 Task: Create a due date automation trigger when advanced on, on the monday after a card is due add fields with custom field "Resume" set to a number greater than 1 and greater or equal to 10 at 11:00 AM.
Action: Mouse moved to (1151, 86)
Screenshot: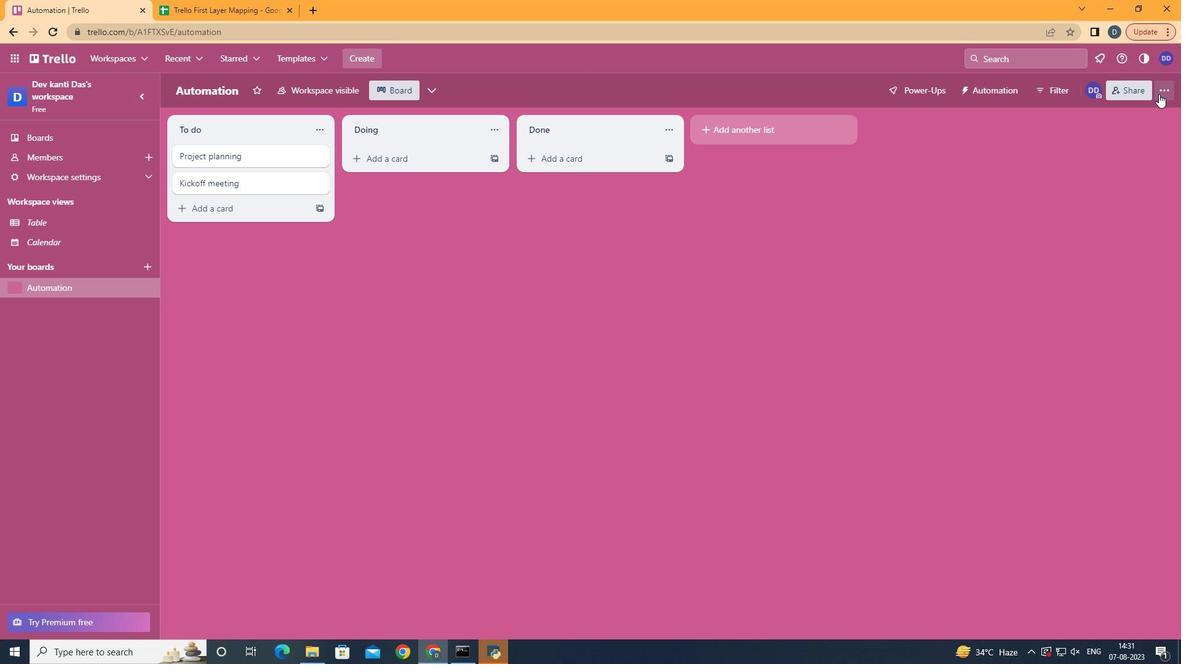 
Action: Mouse pressed left at (1151, 86)
Screenshot: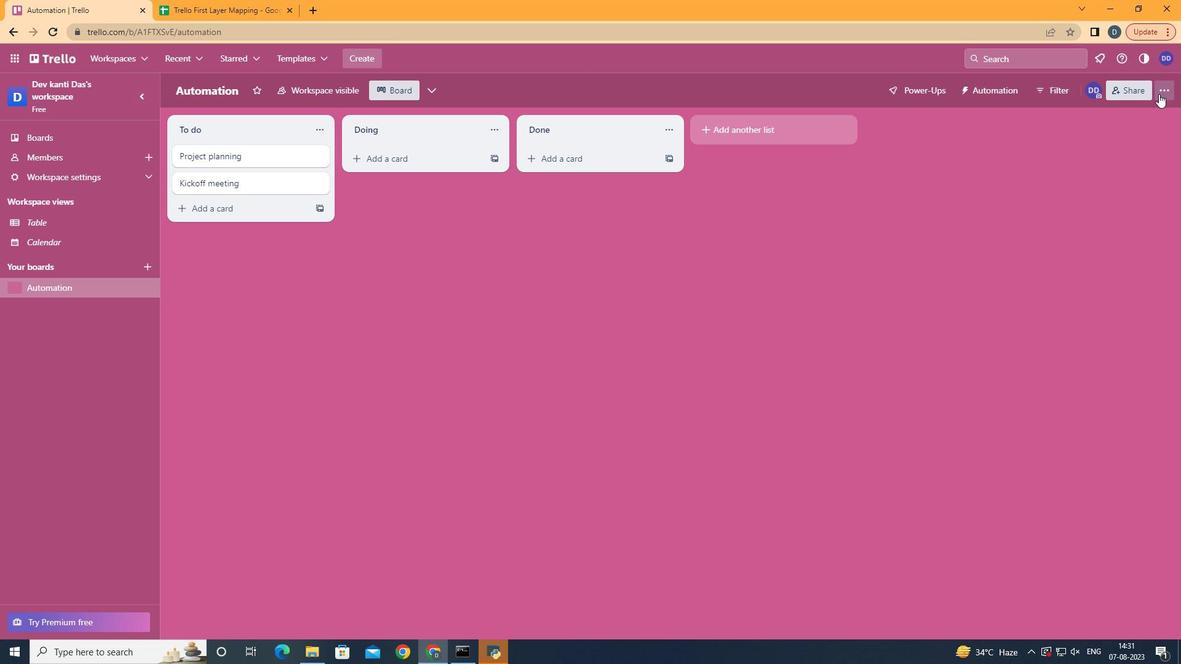 
Action: Mouse moved to (1066, 251)
Screenshot: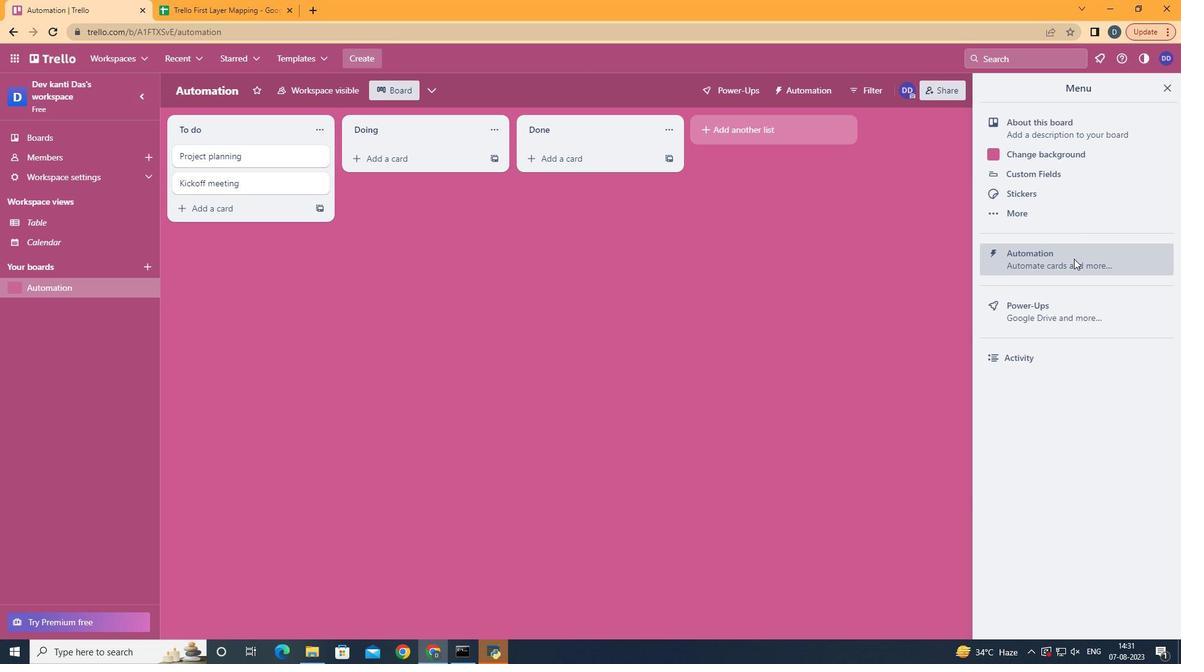 
Action: Mouse pressed left at (1066, 251)
Screenshot: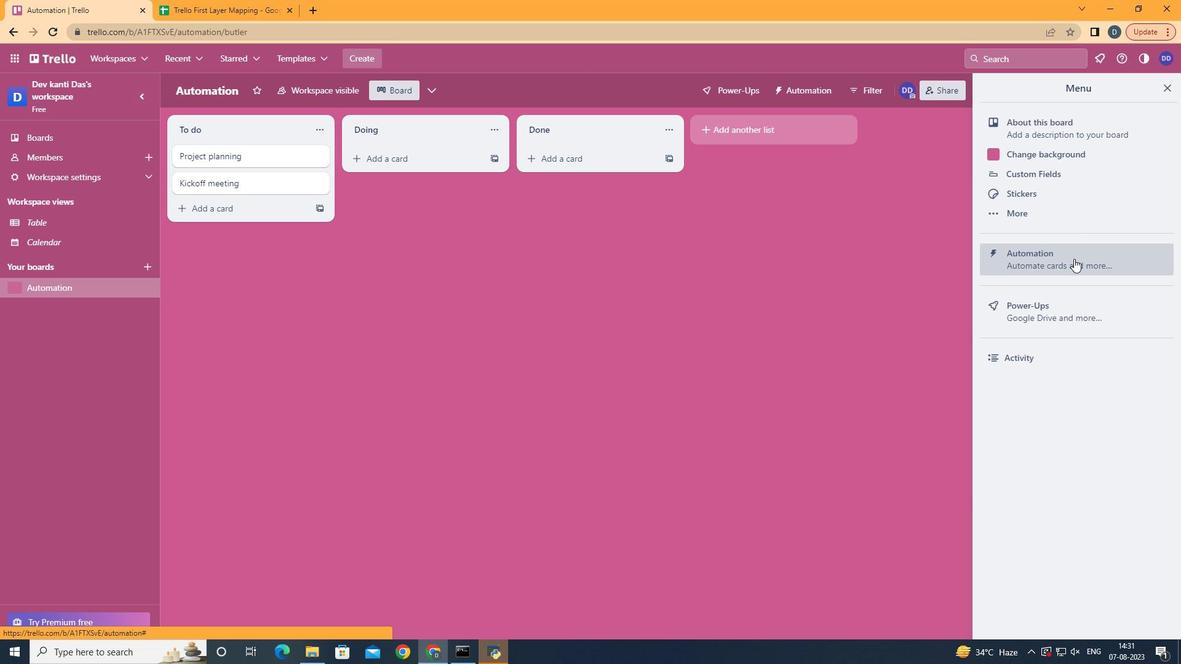 
Action: Mouse moved to (246, 237)
Screenshot: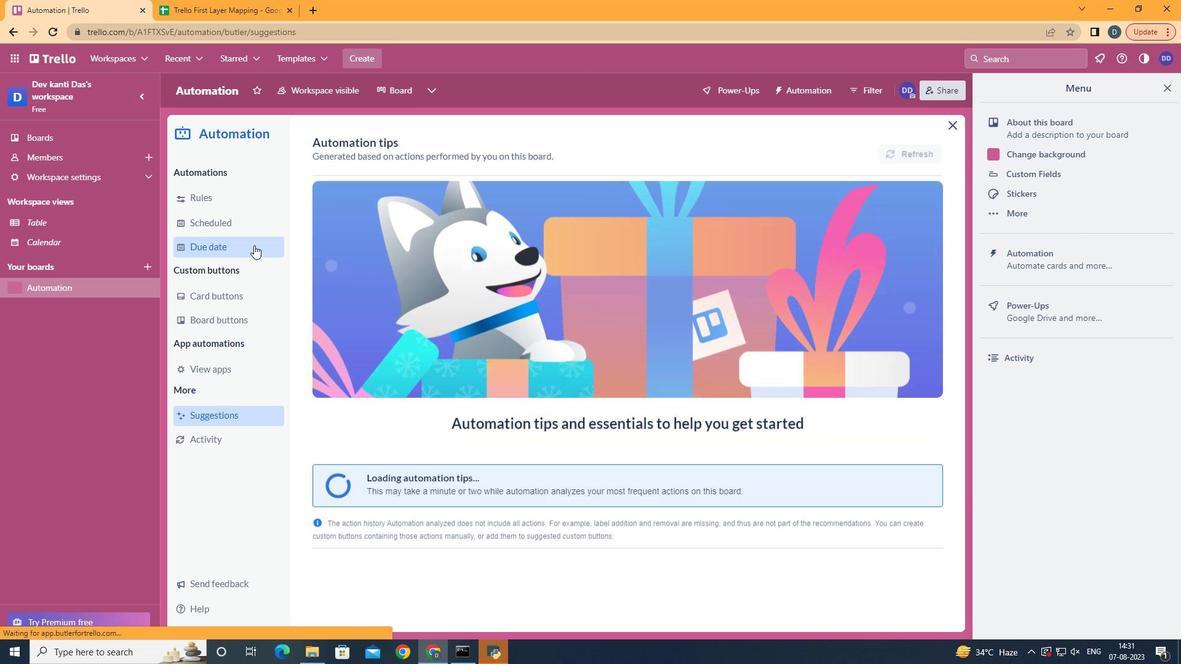 
Action: Mouse pressed left at (246, 237)
Screenshot: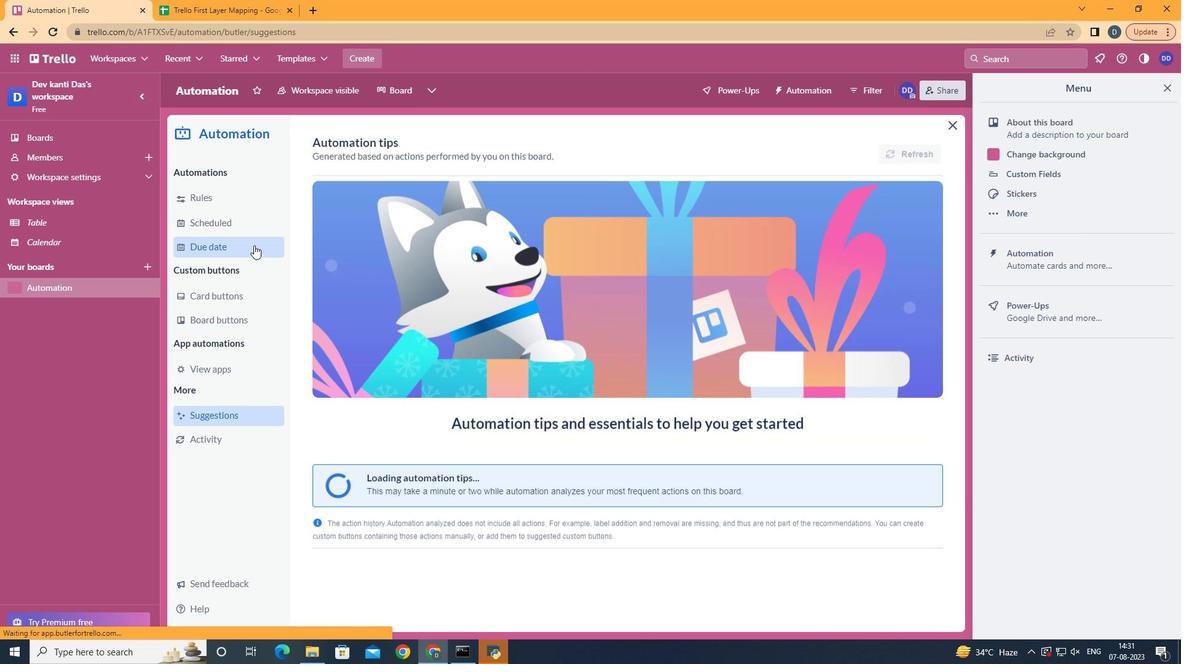 
Action: Mouse moved to (858, 139)
Screenshot: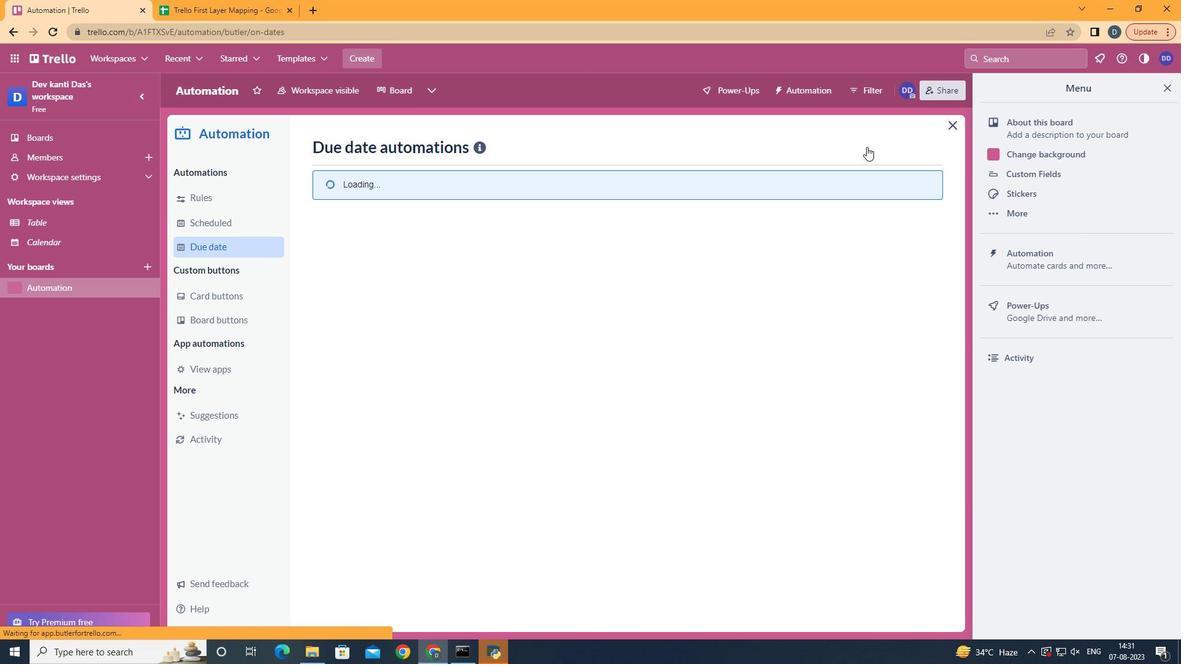 
Action: Mouse pressed left at (858, 139)
Screenshot: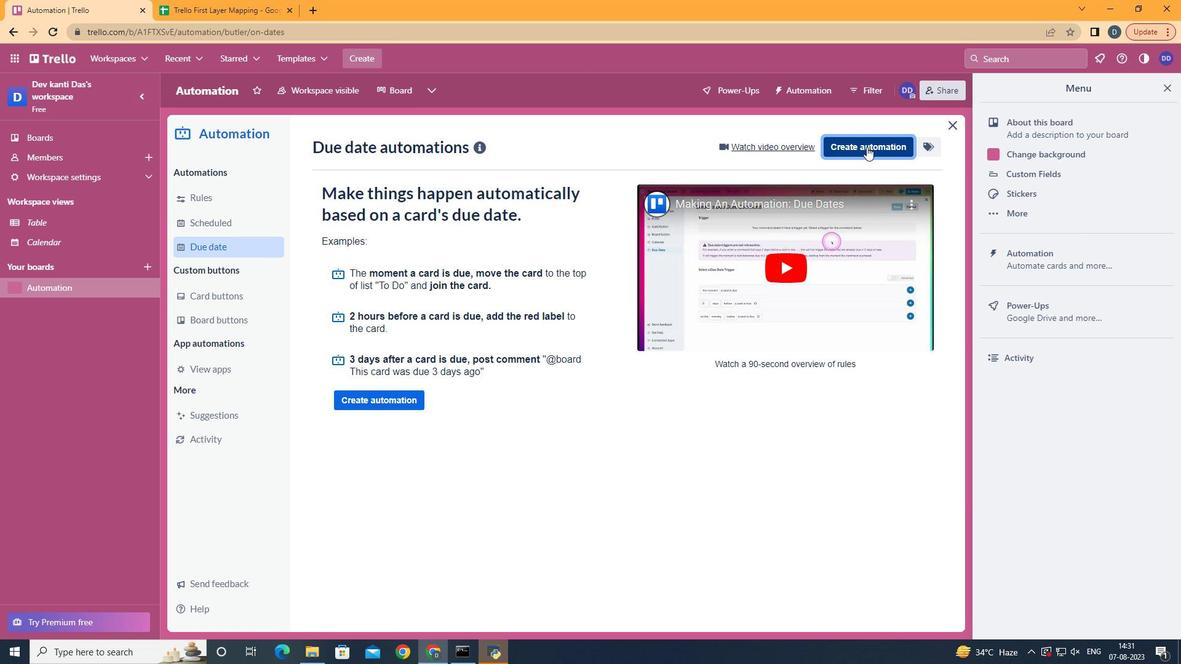 
Action: Mouse moved to (602, 266)
Screenshot: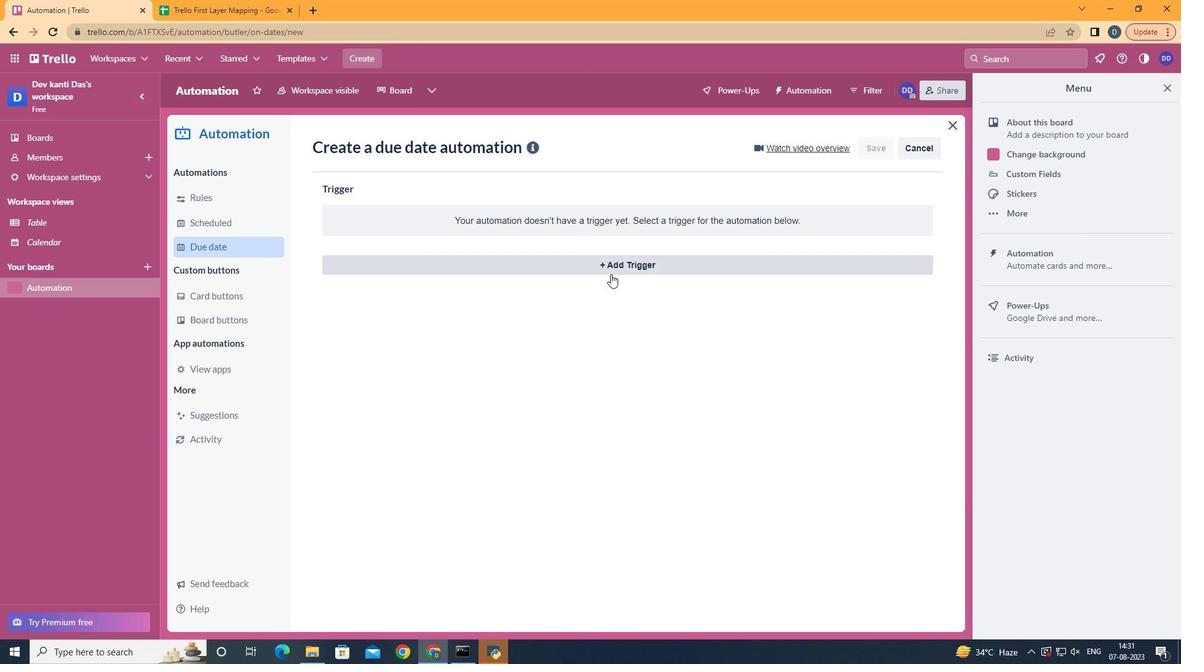 
Action: Mouse pressed left at (602, 266)
Screenshot: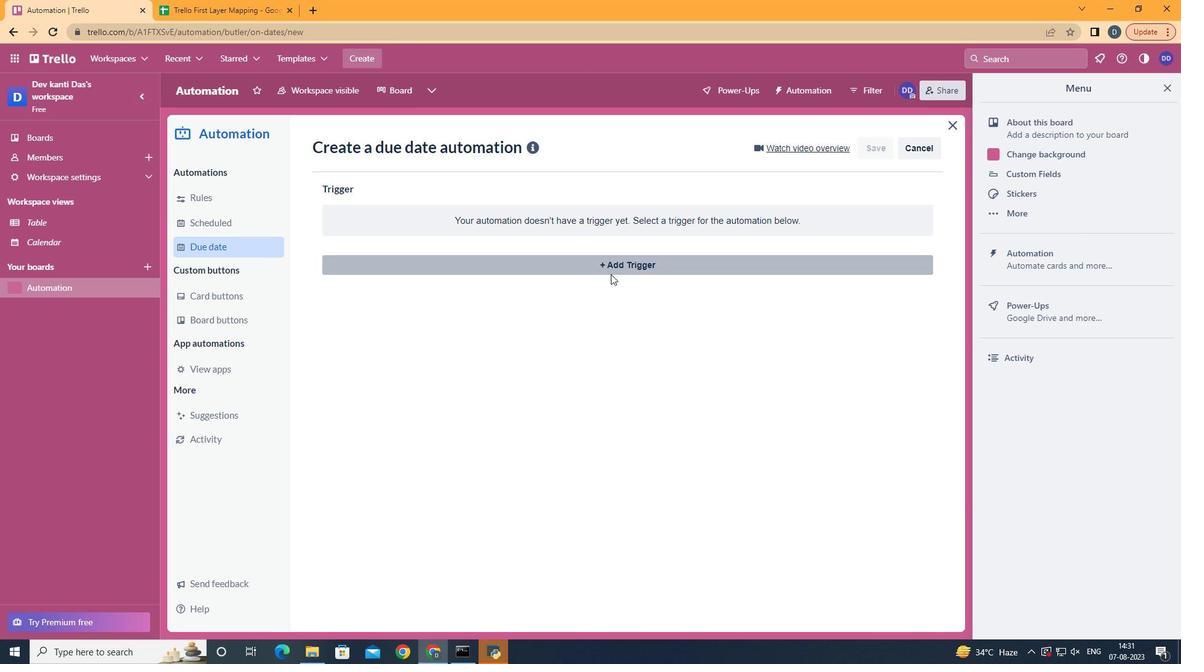 
Action: Mouse moved to (390, 311)
Screenshot: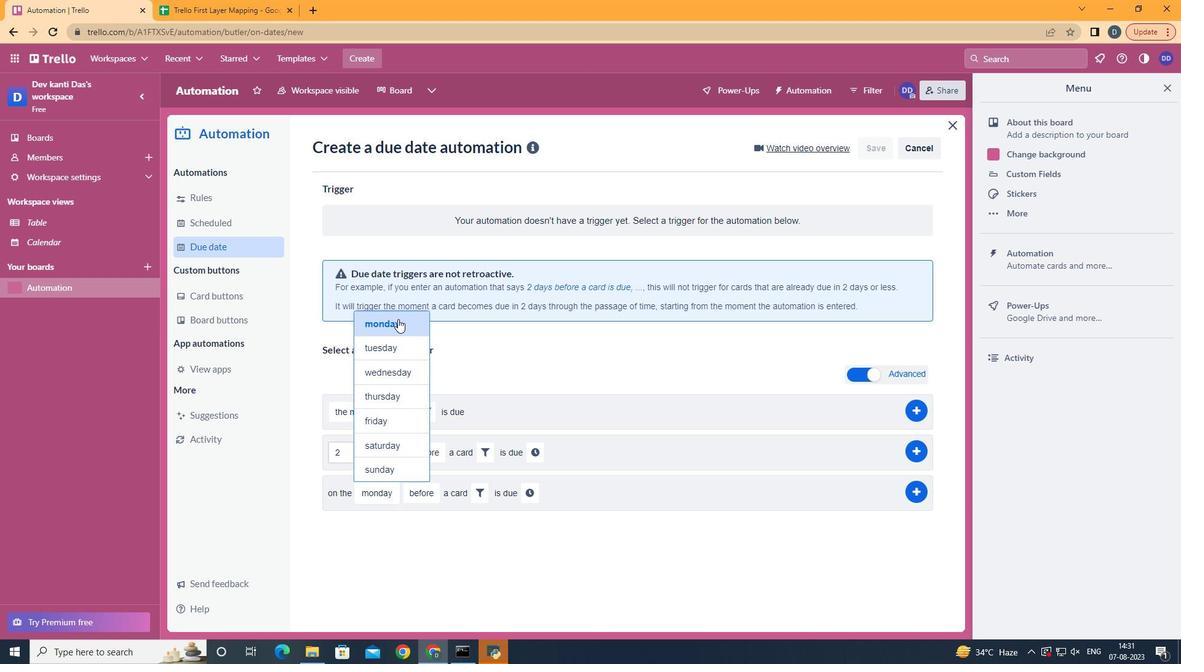 
Action: Mouse pressed left at (390, 311)
Screenshot: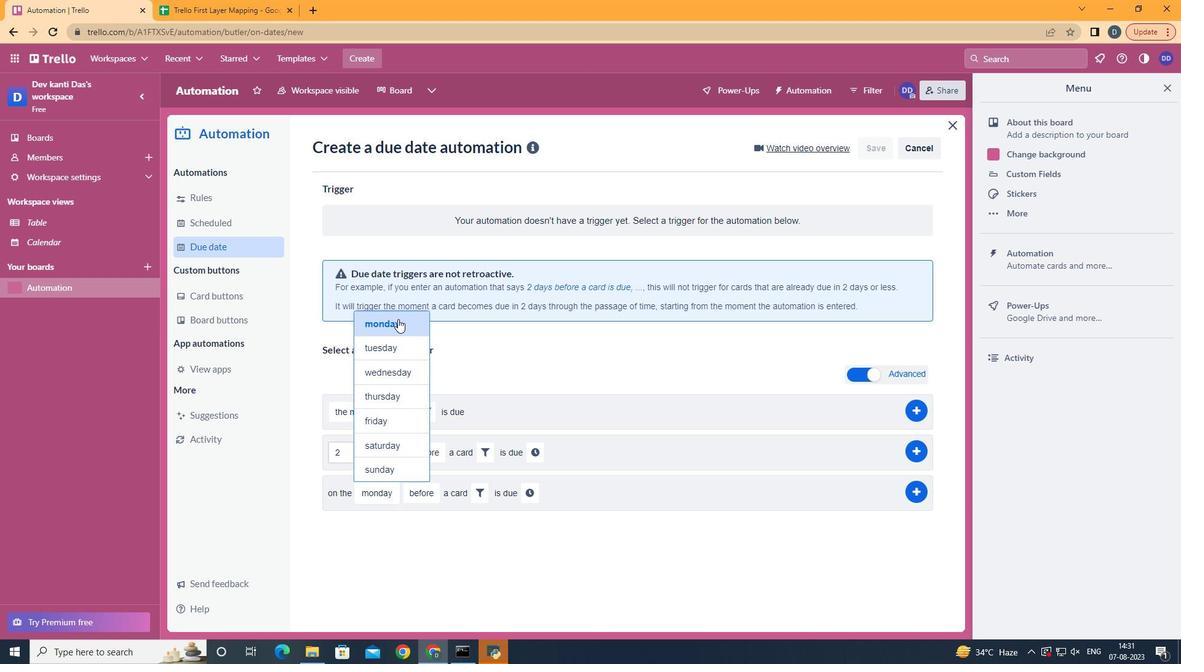 
Action: Mouse moved to (421, 534)
Screenshot: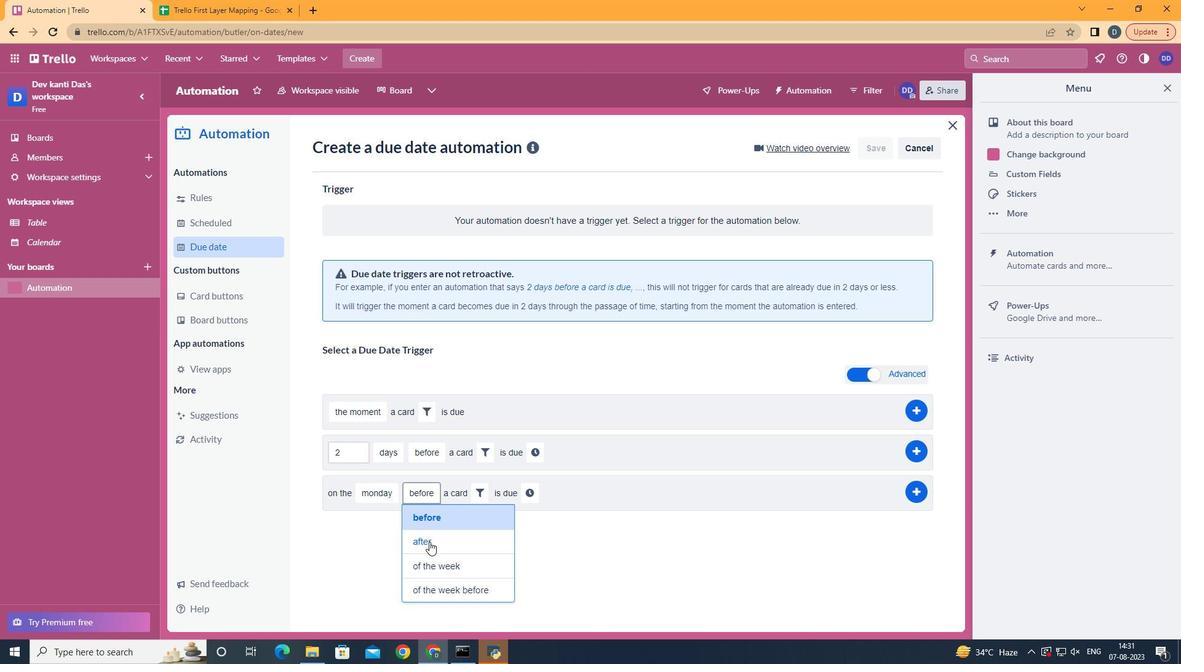
Action: Mouse pressed left at (421, 534)
Screenshot: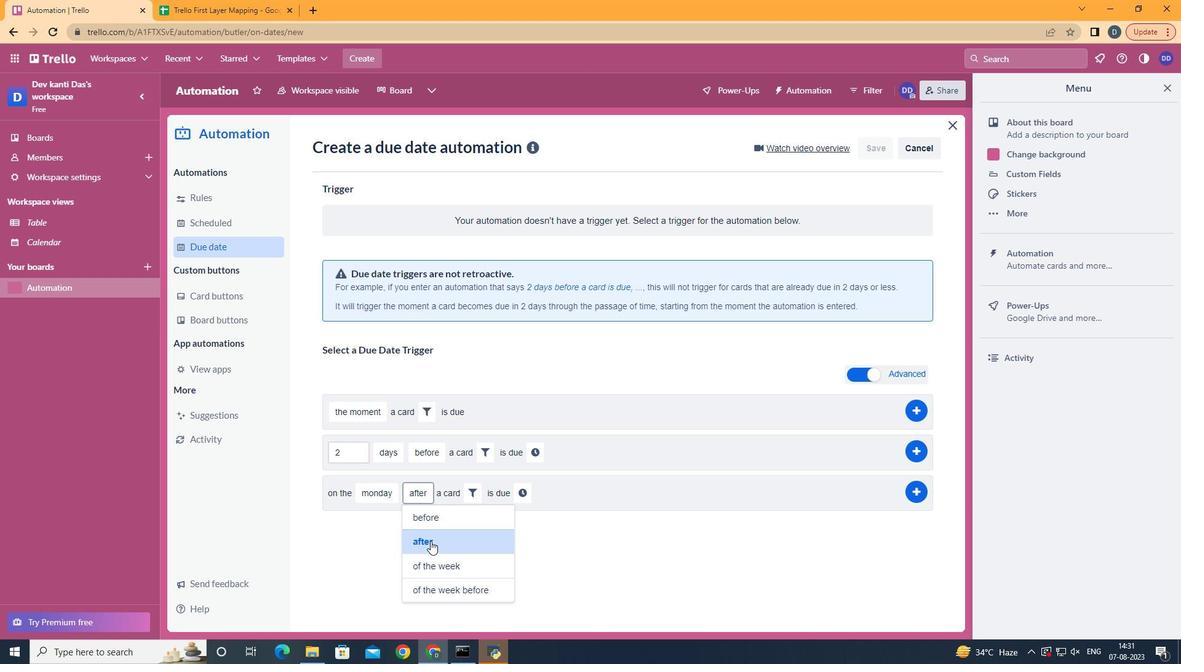 
Action: Mouse moved to (467, 483)
Screenshot: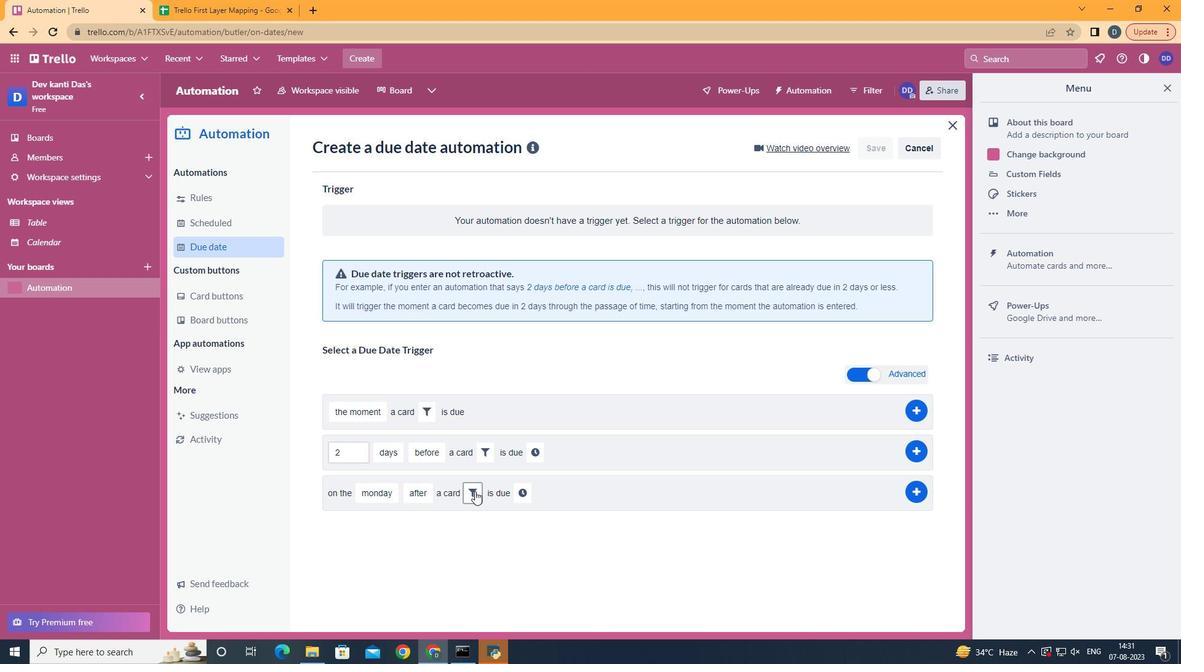 
Action: Mouse pressed left at (467, 483)
Screenshot: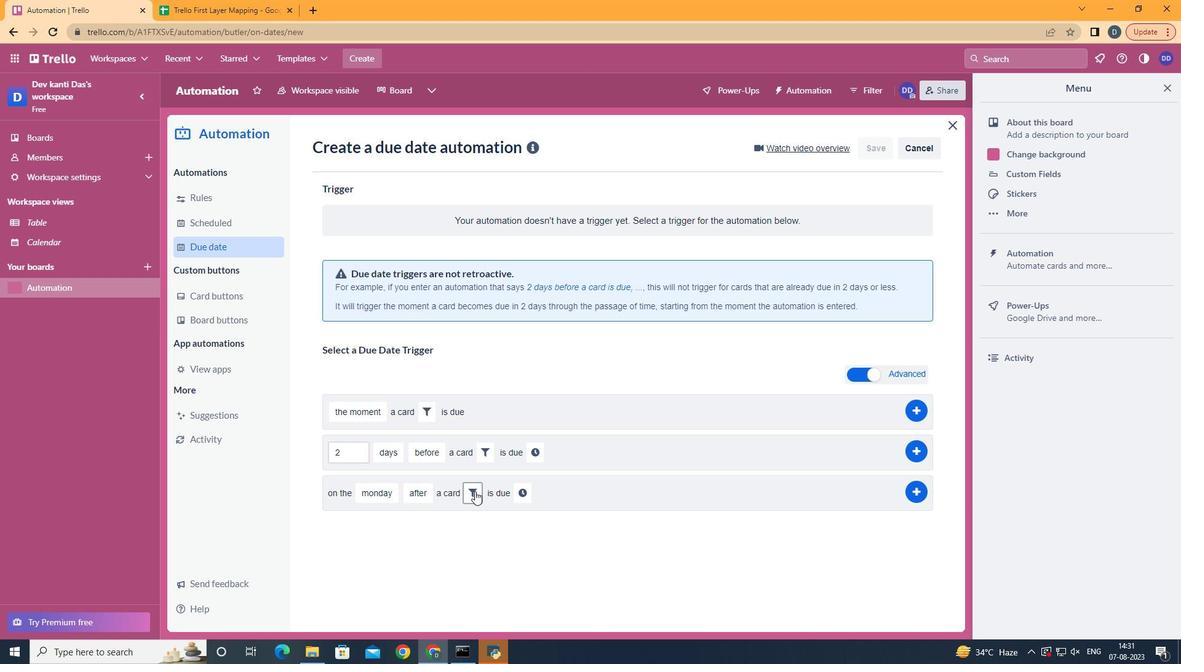 
Action: Mouse moved to (661, 522)
Screenshot: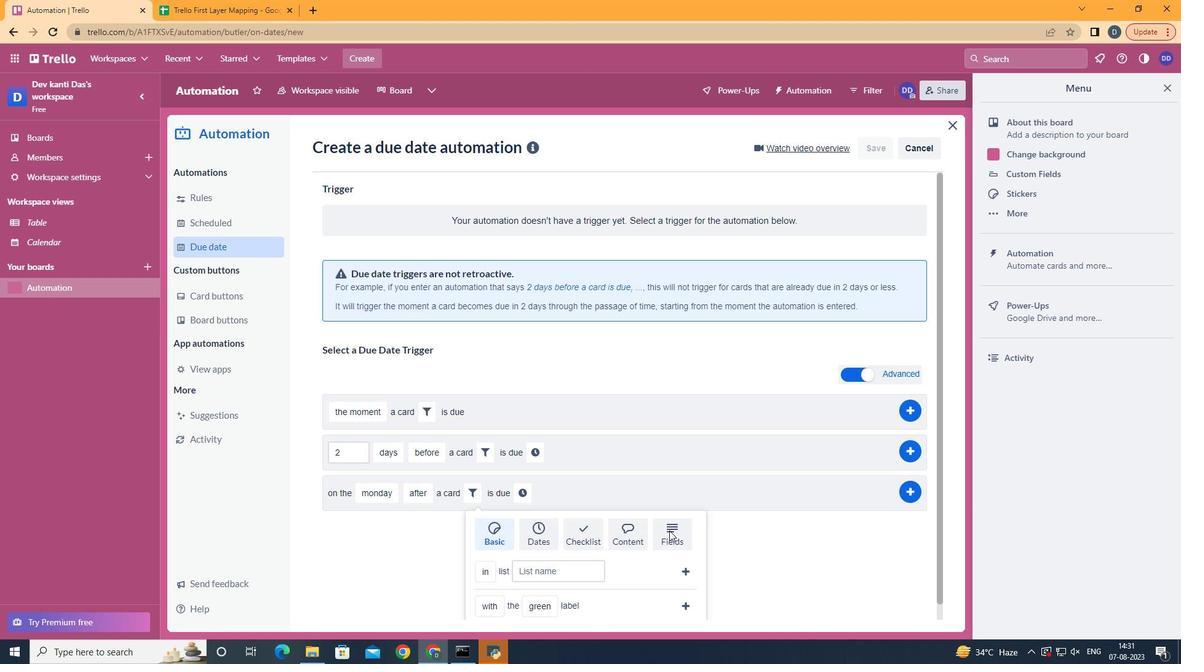 
Action: Mouse pressed left at (661, 522)
Screenshot: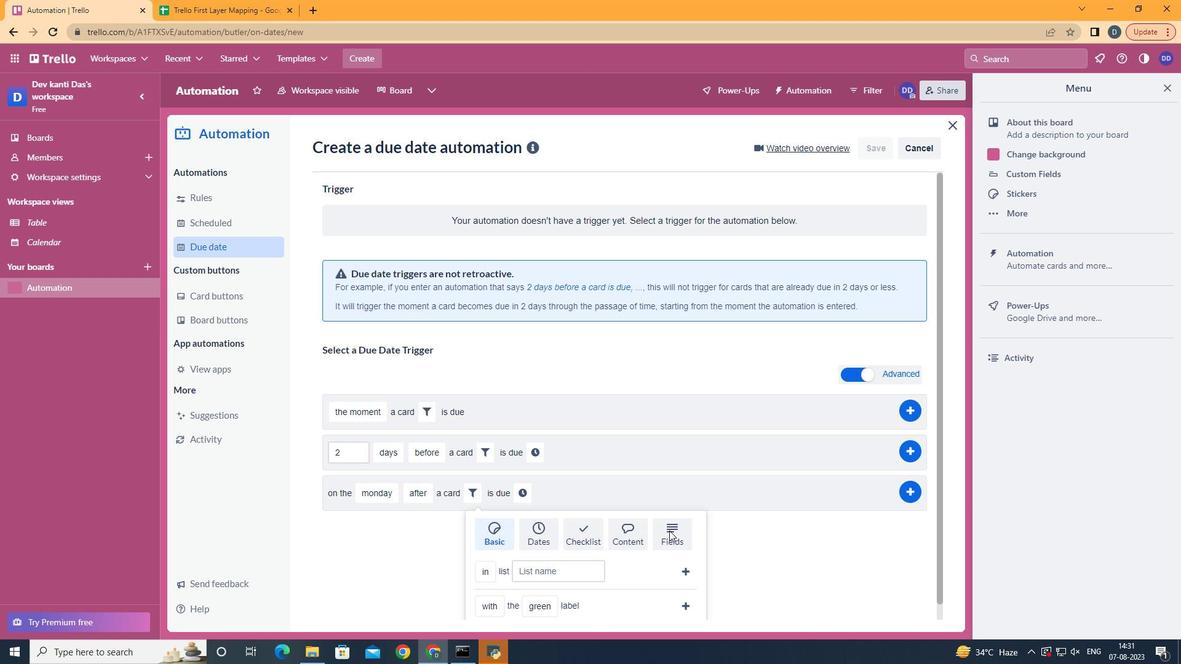 
Action: Mouse moved to (662, 522)
Screenshot: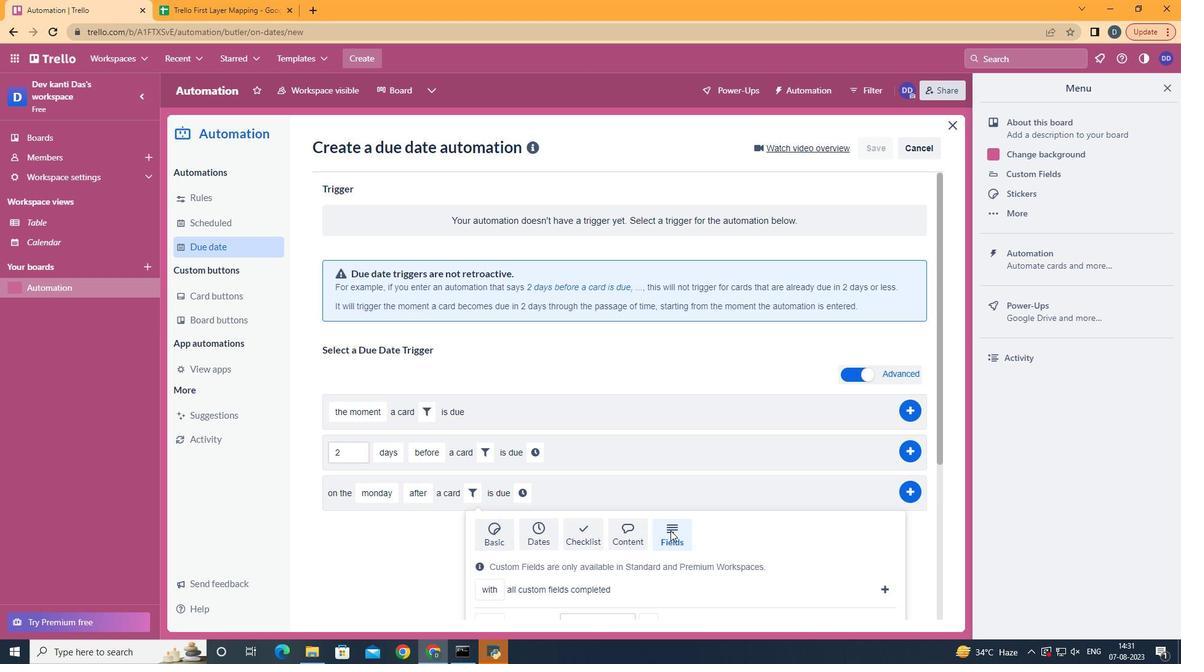 
Action: Mouse scrolled (662, 522) with delta (0, 0)
Screenshot: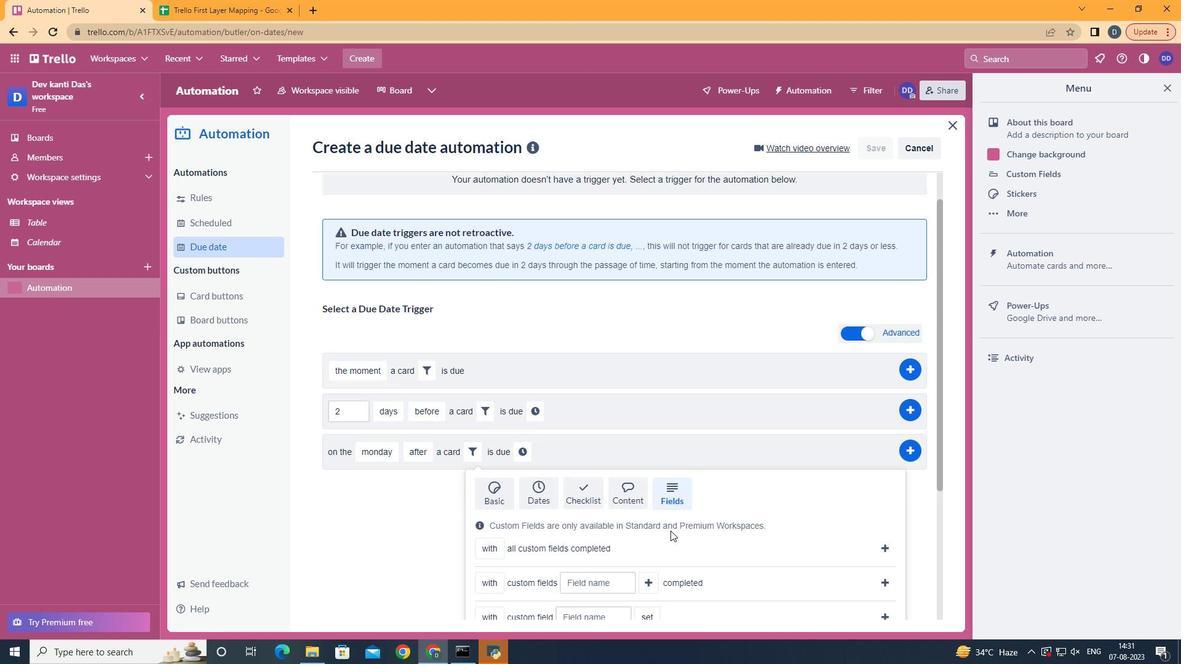
Action: Mouse scrolled (662, 522) with delta (0, 0)
Screenshot: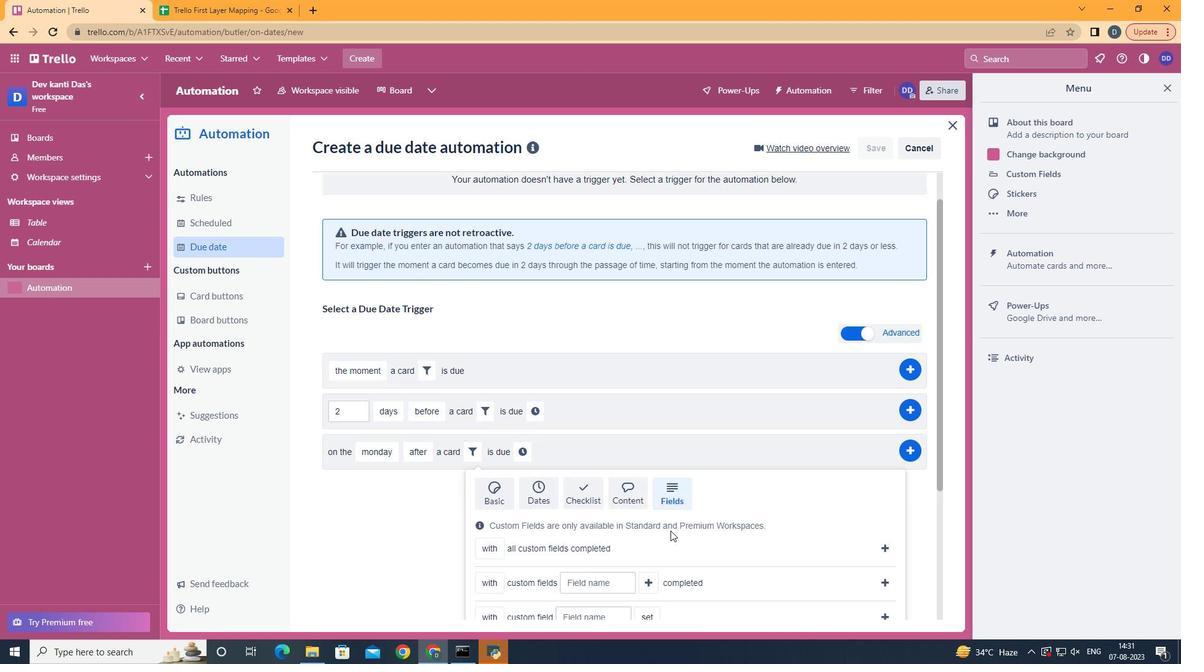 
Action: Mouse scrolled (662, 522) with delta (0, 0)
Screenshot: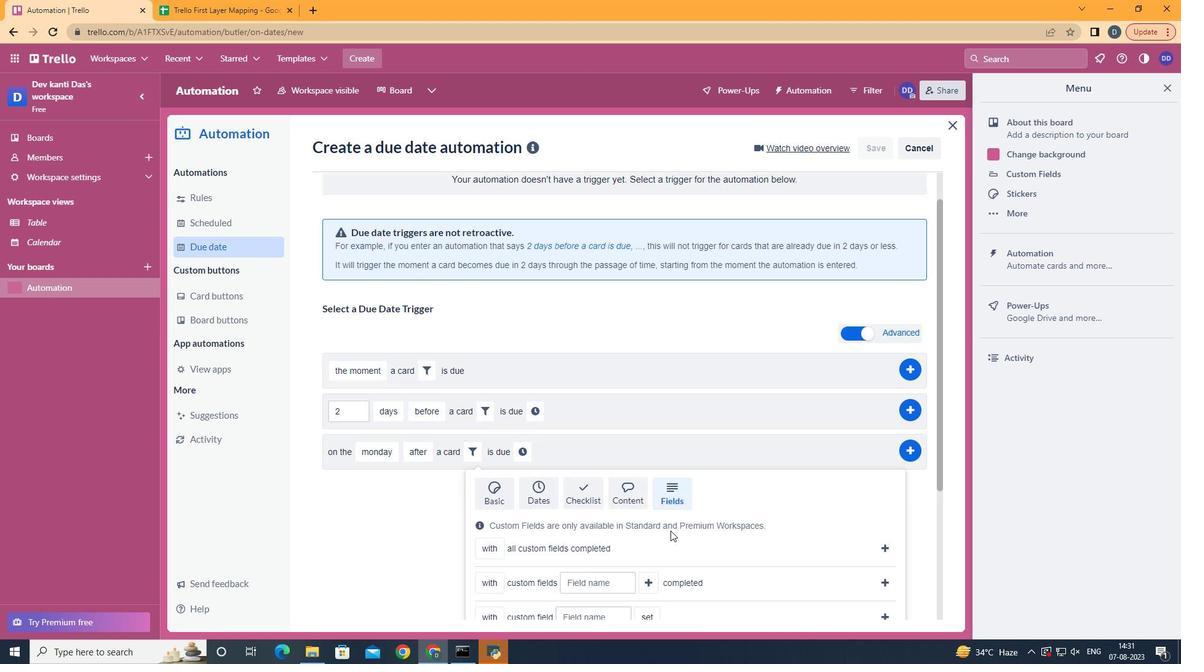 
Action: Mouse scrolled (662, 522) with delta (0, 0)
Screenshot: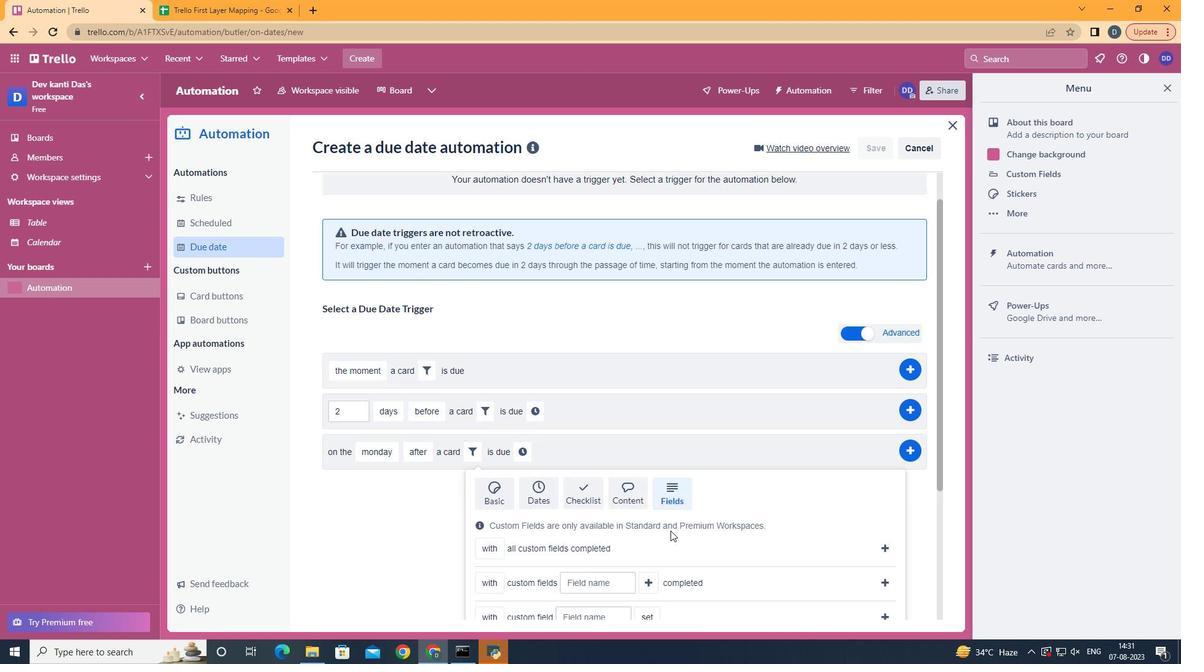 
Action: Mouse scrolled (662, 522) with delta (0, 0)
Screenshot: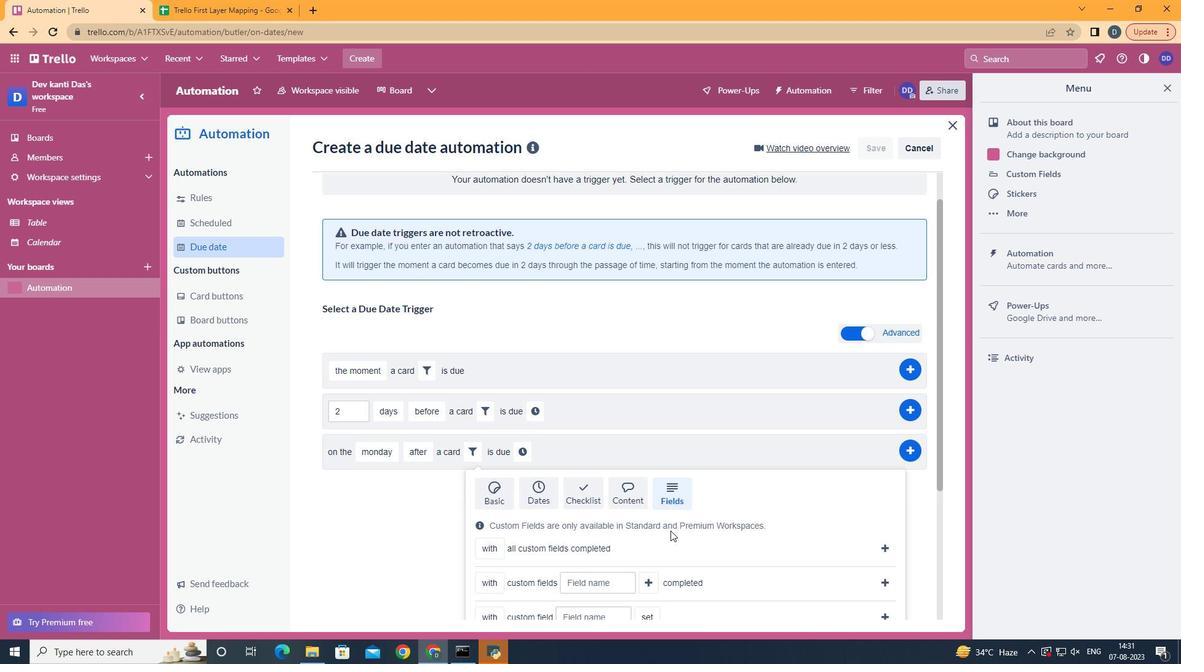 
Action: Mouse scrolled (662, 522) with delta (0, 0)
Screenshot: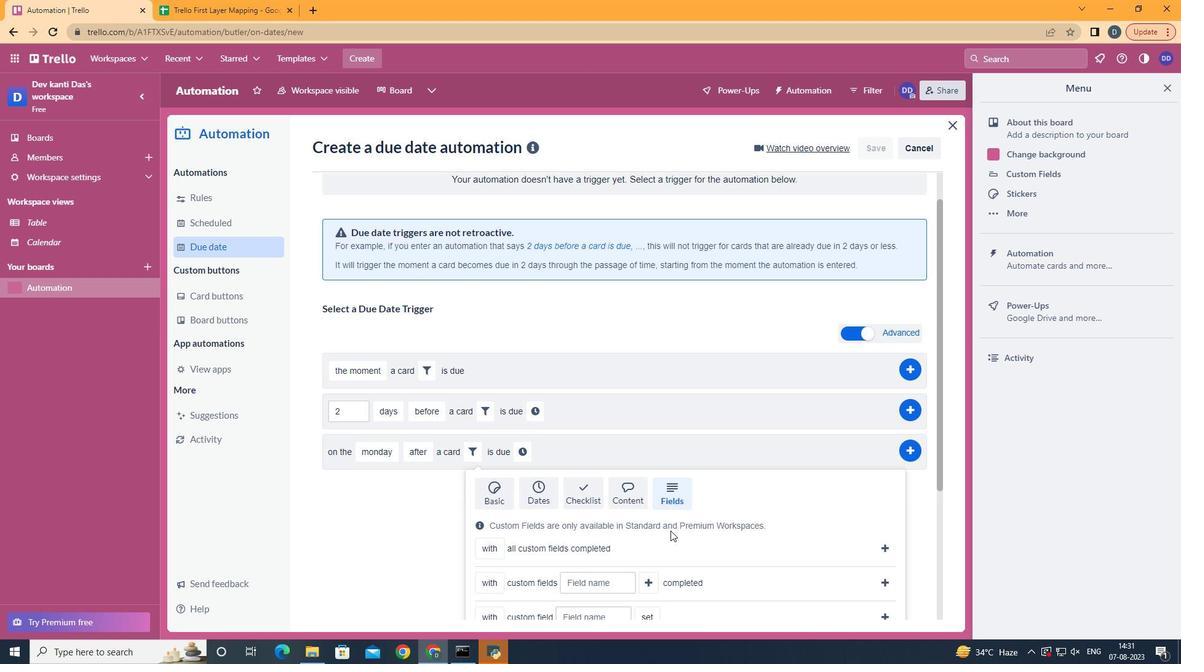 
Action: Mouse moved to (485, 537)
Screenshot: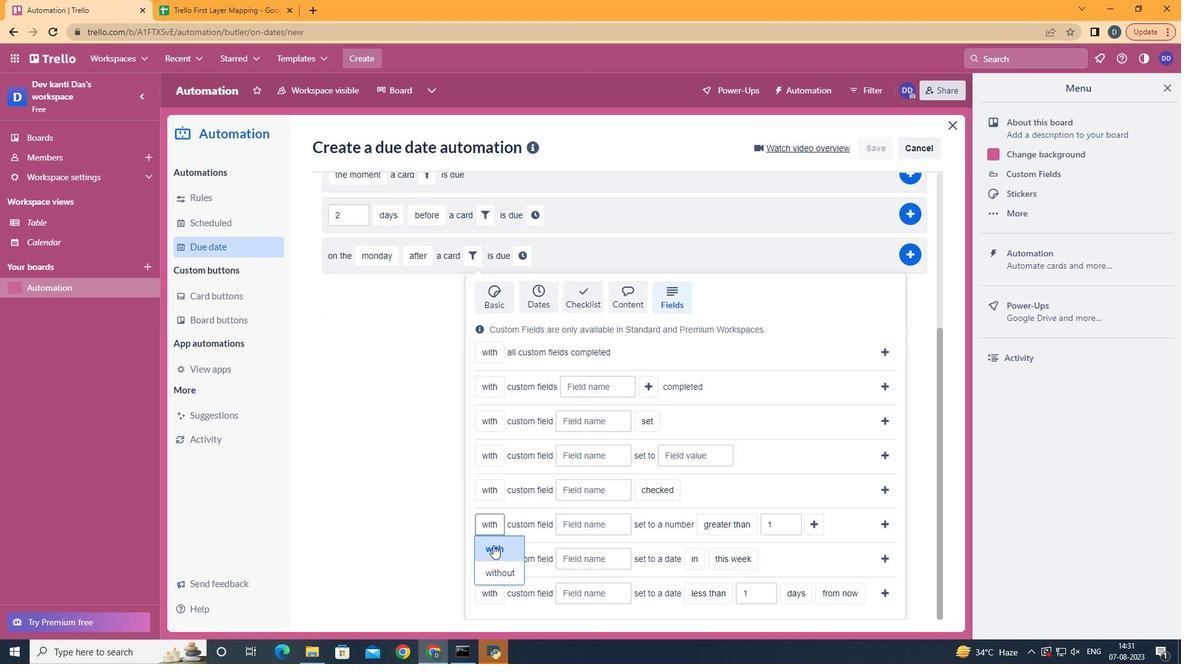 
Action: Mouse pressed left at (485, 537)
Screenshot: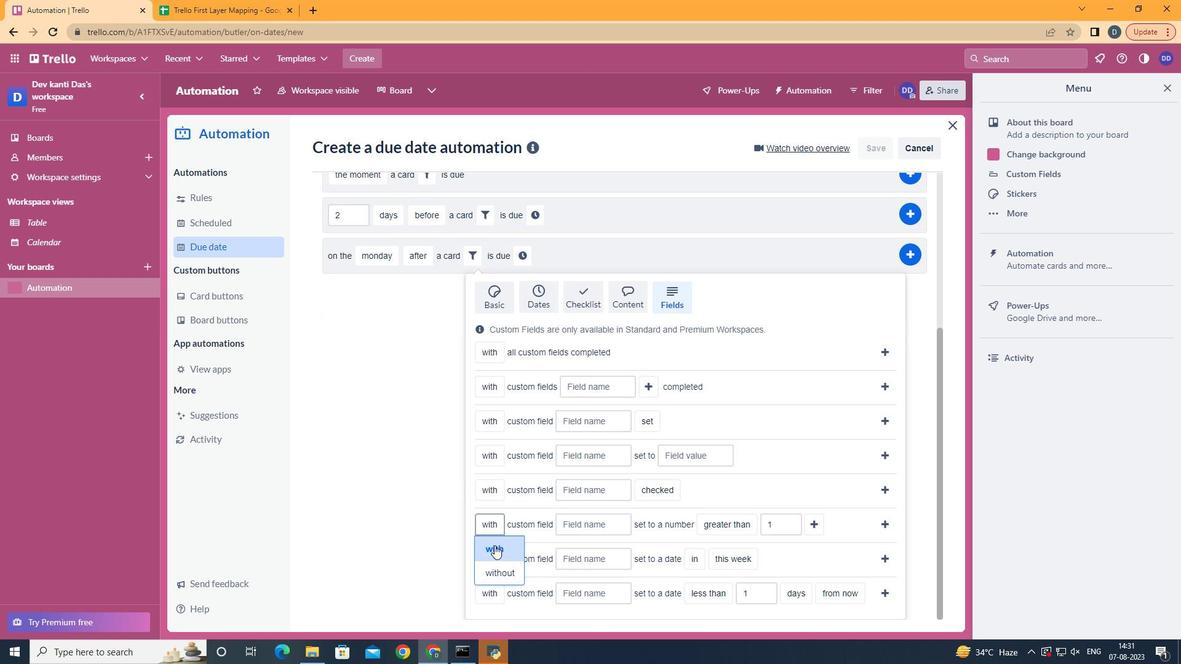 
Action: Mouse moved to (593, 517)
Screenshot: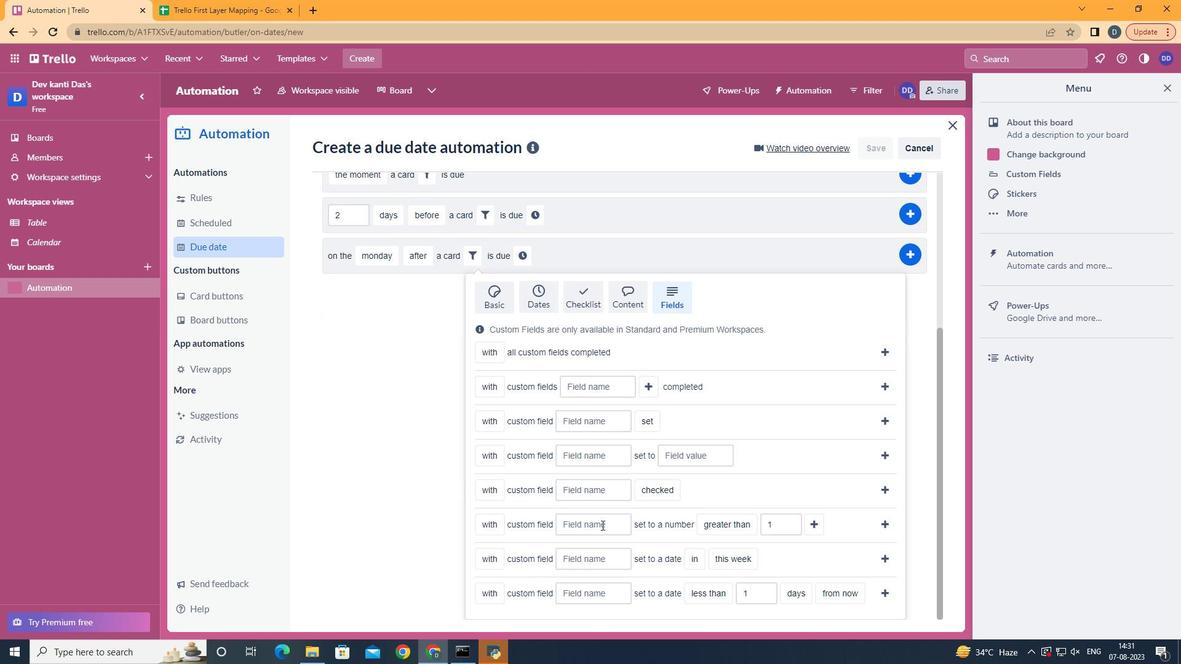 
Action: Mouse pressed left at (593, 517)
Screenshot: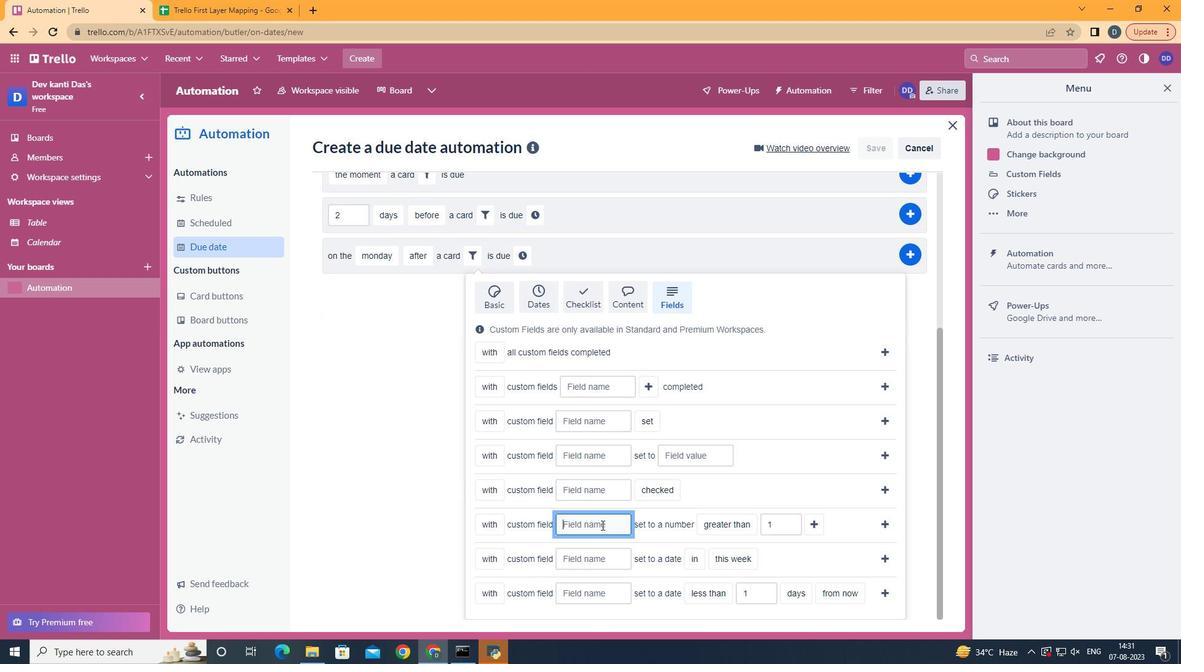 
Action: Mouse moved to (598, 515)
Screenshot: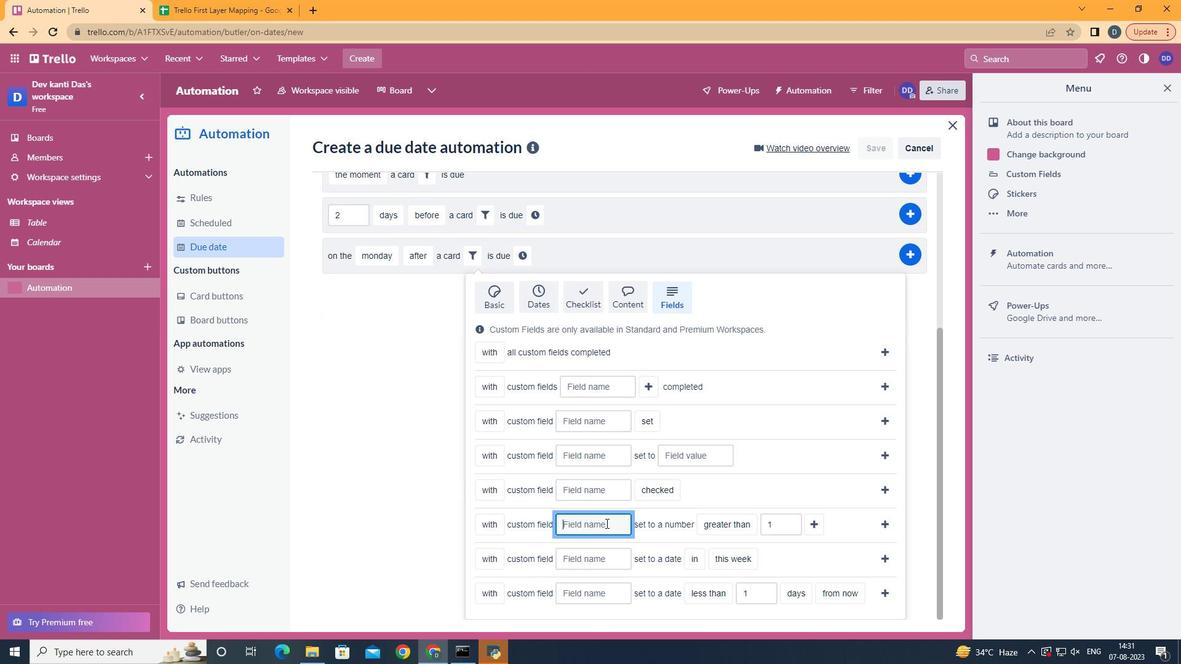 
Action: Key pressed <Key.shift>Resume
Screenshot: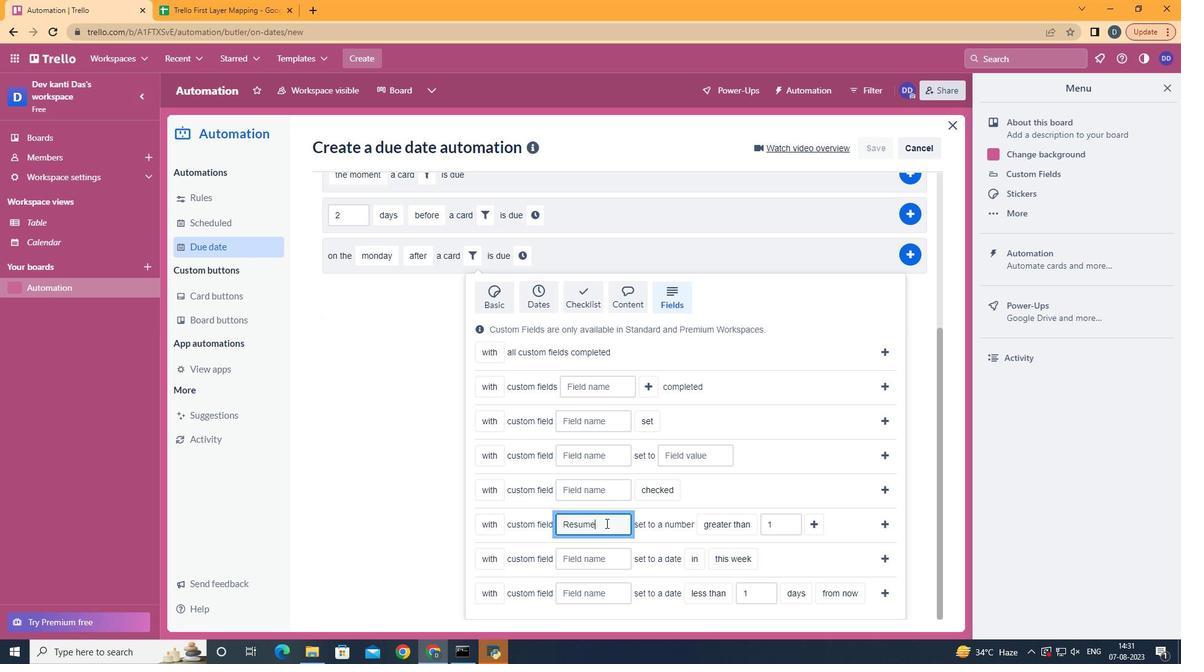 
Action: Mouse moved to (737, 417)
Screenshot: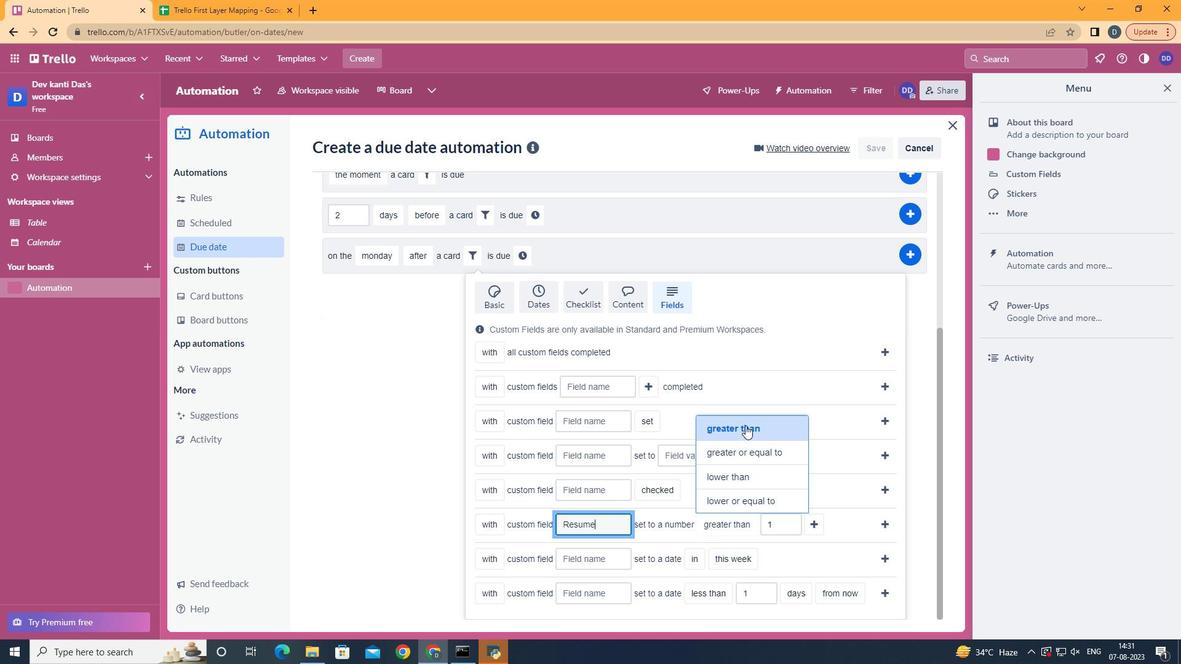 
Action: Mouse pressed left at (737, 417)
Screenshot: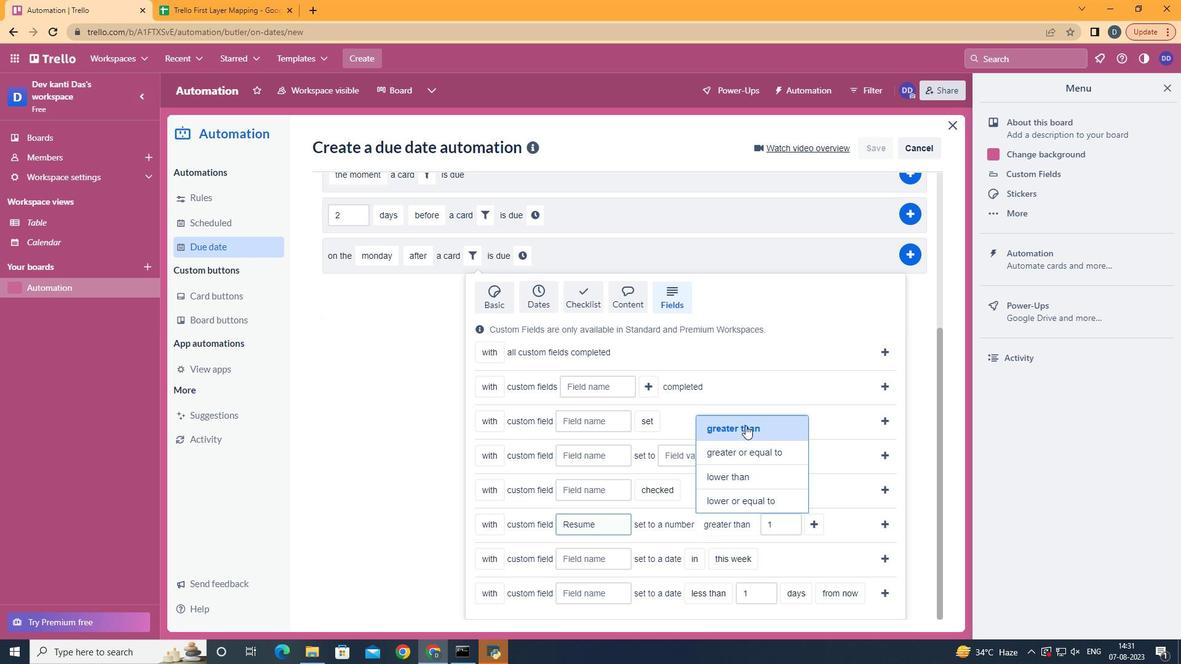 
Action: Mouse moved to (799, 519)
Screenshot: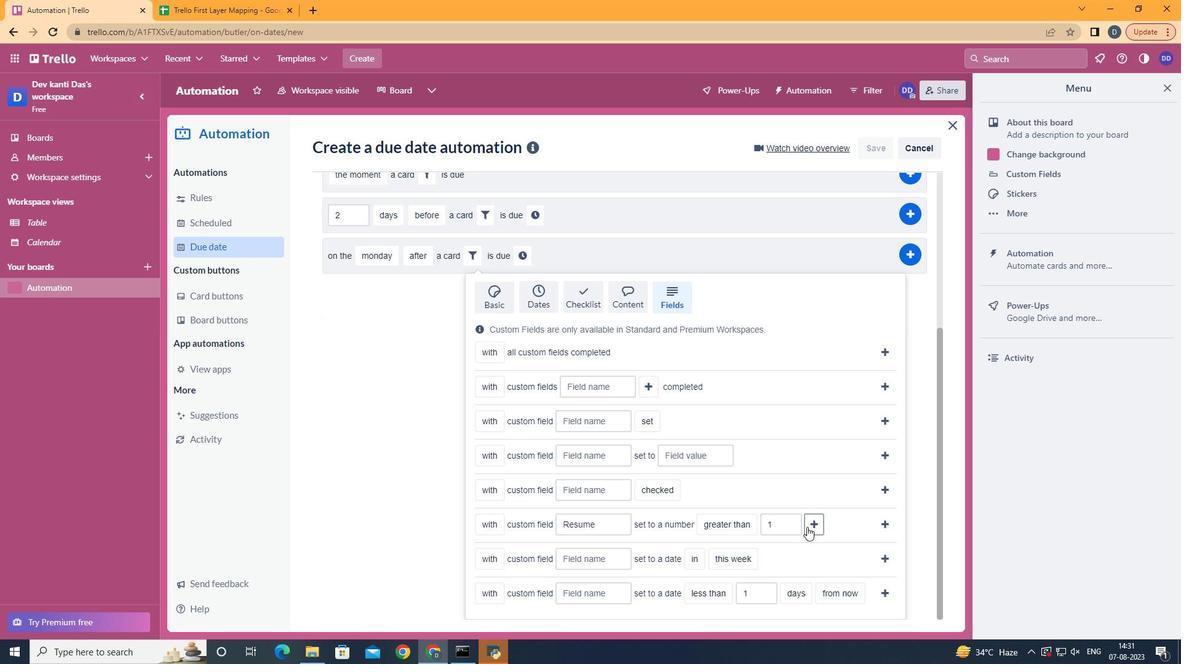 
Action: Mouse pressed left at (799, 519)
Screenshot: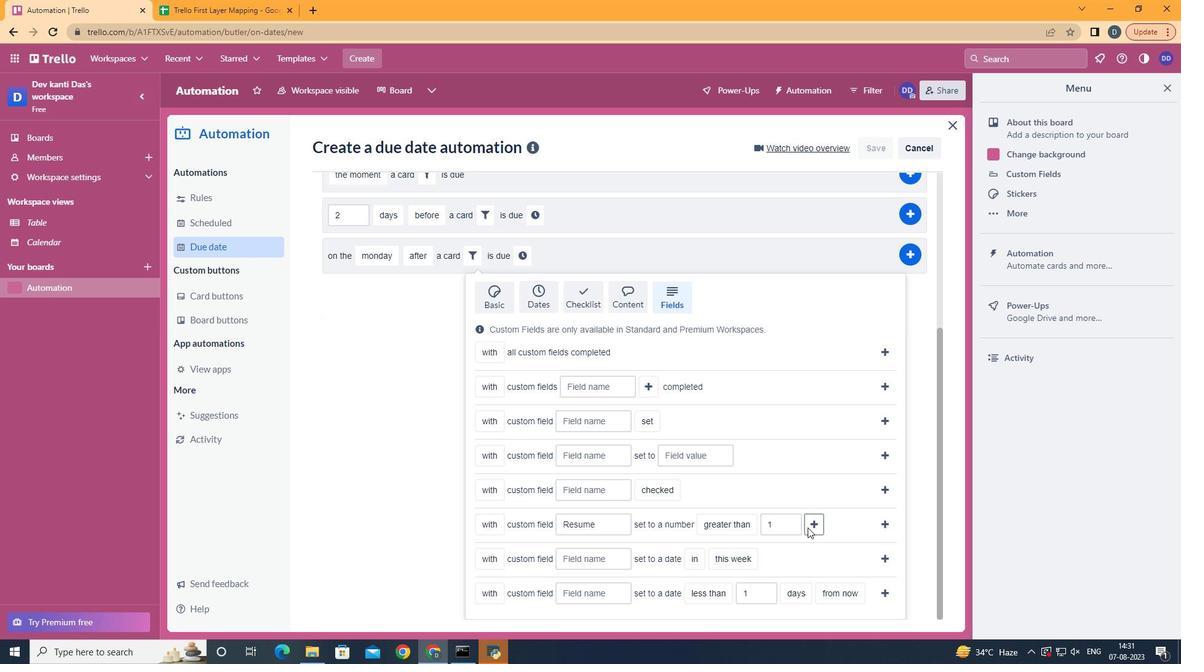 
Action: Mouse moved to (539, 523)
Screenshot: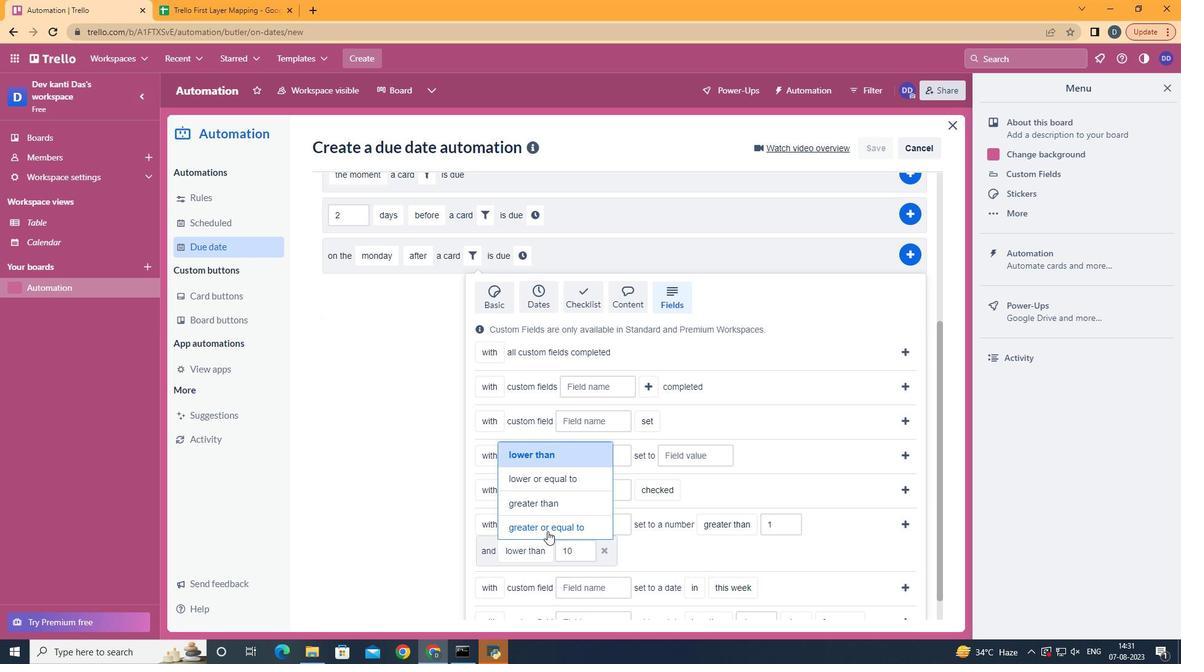 
Action: Mouse pressed left at (539, 523)
Screenshot: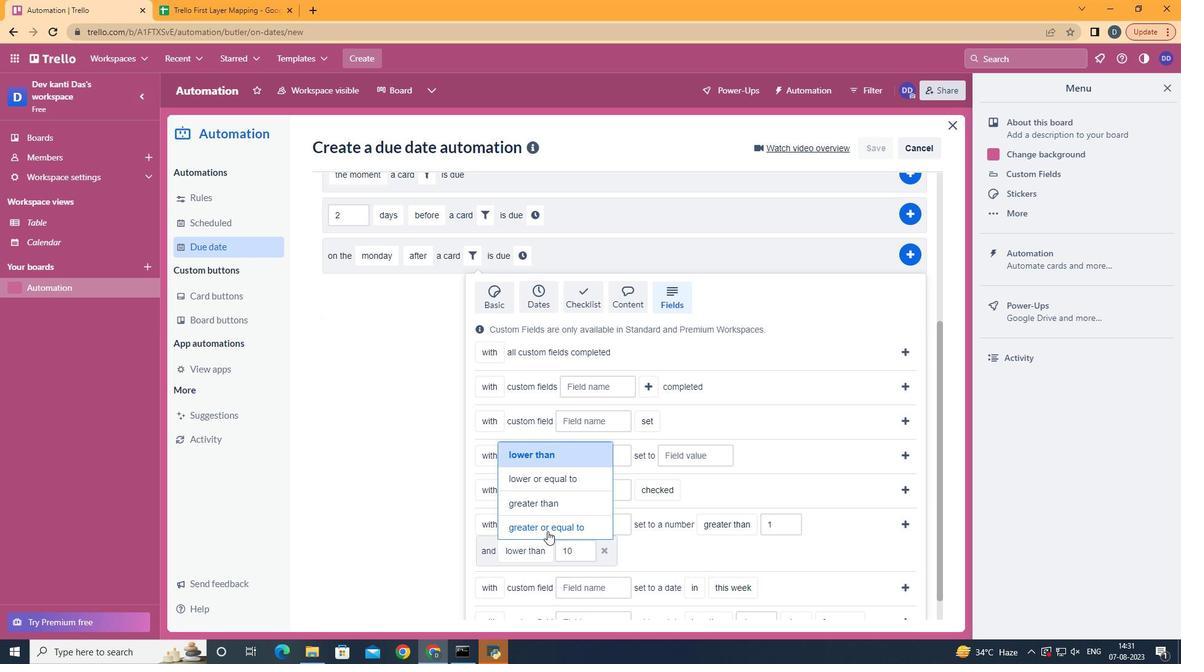 
Action: Mouse moved to (898, 511)
Screenshot: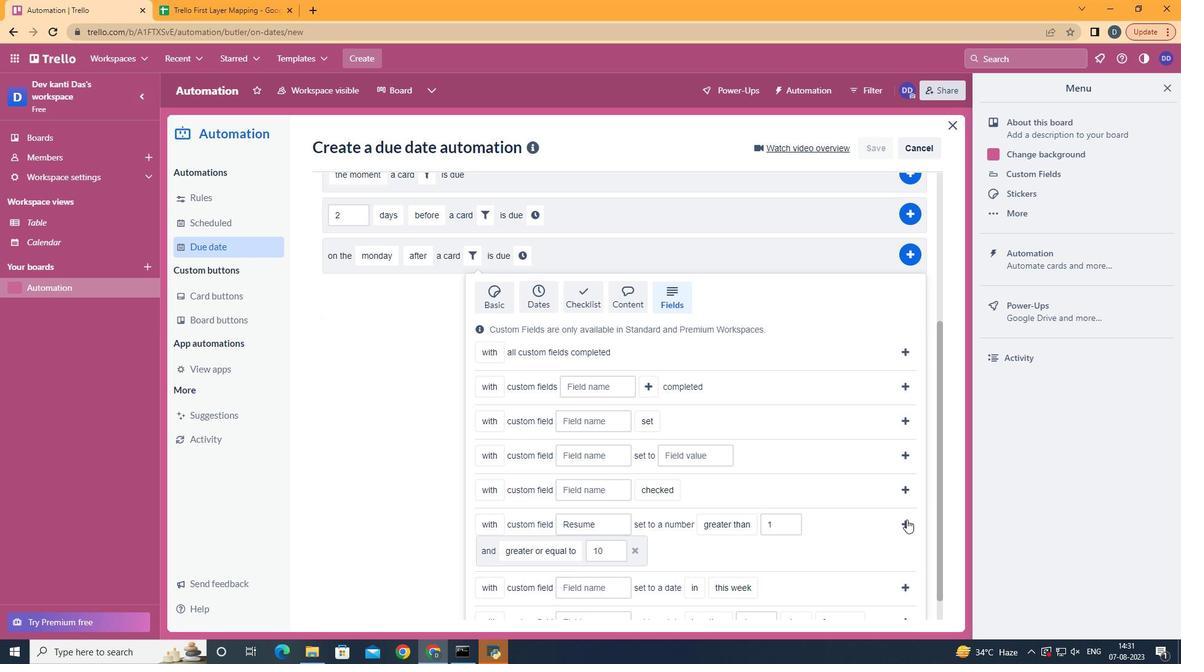 
Action: Mouse pressed left at (898, 511)
Screenshot: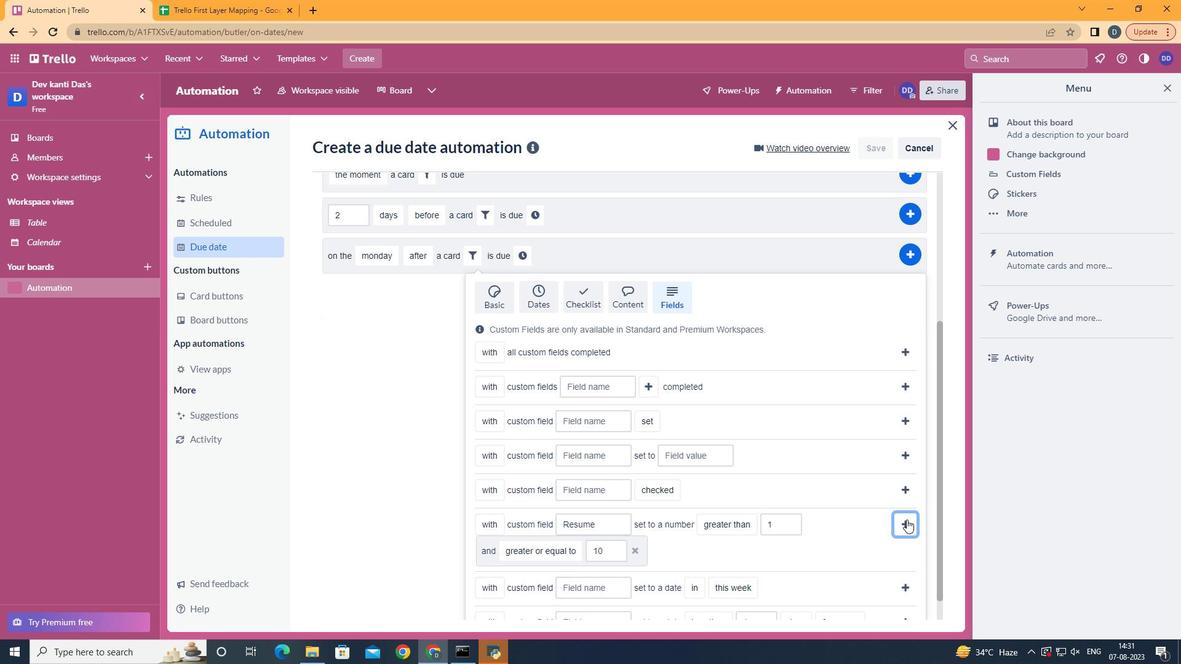 
Action: Mouse moved to (871, 487)
Screenshot: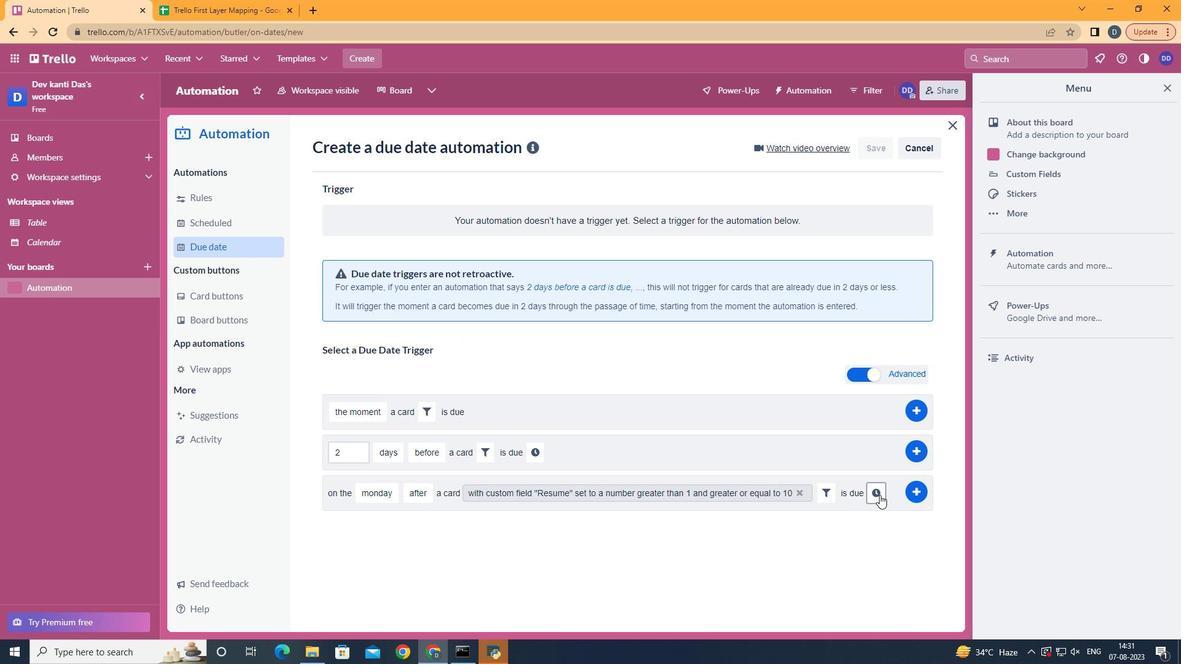 
Action: Mouse pressed left at (871, 487)
Screenshot: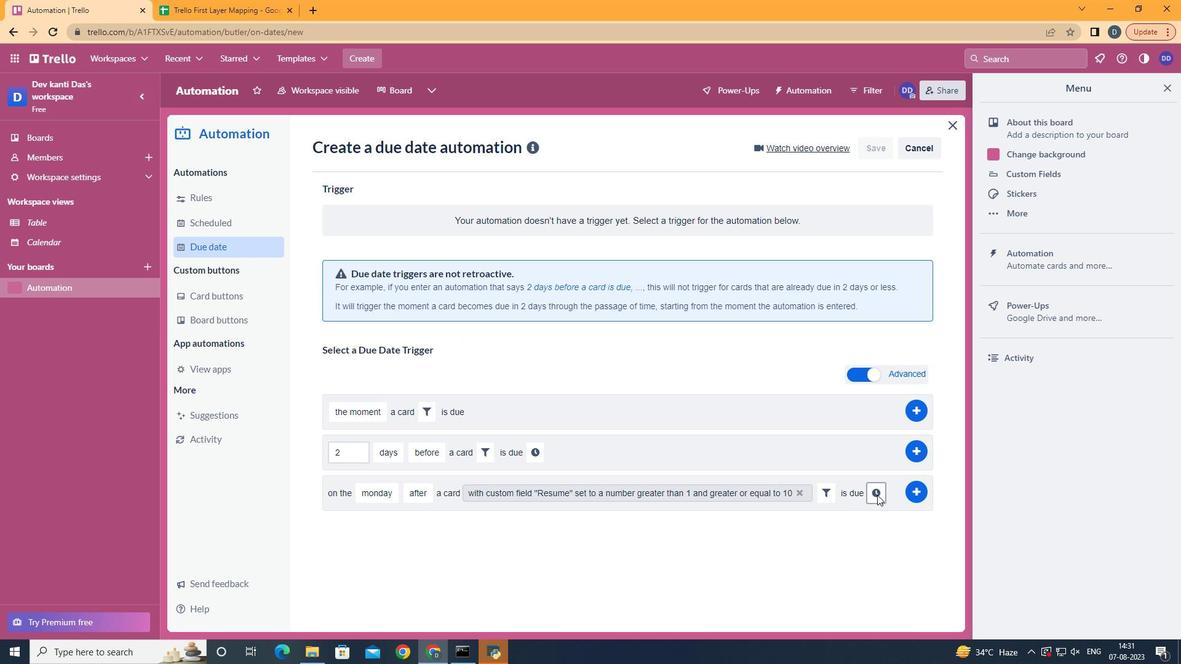 
Action: Mouse moved to (366, 518)
Screenshot: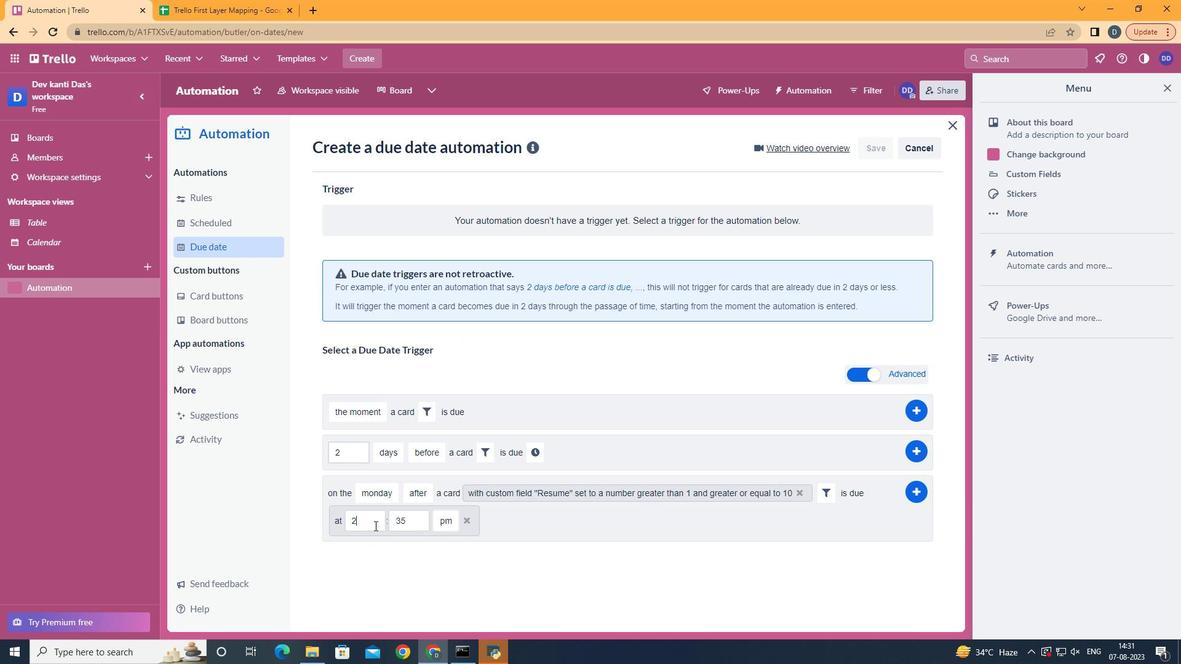 
Action: Mouse pressed left at (366, 518)
Screenshot: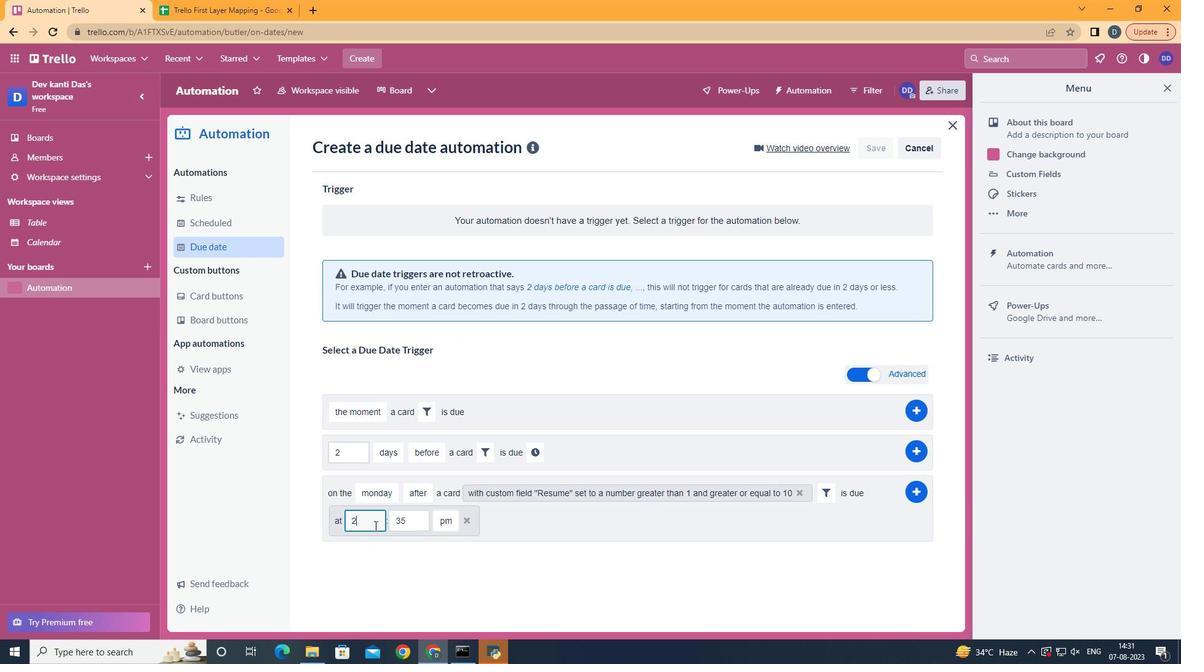 
Action: Key pressed <Key.backspace>11
Screenshot: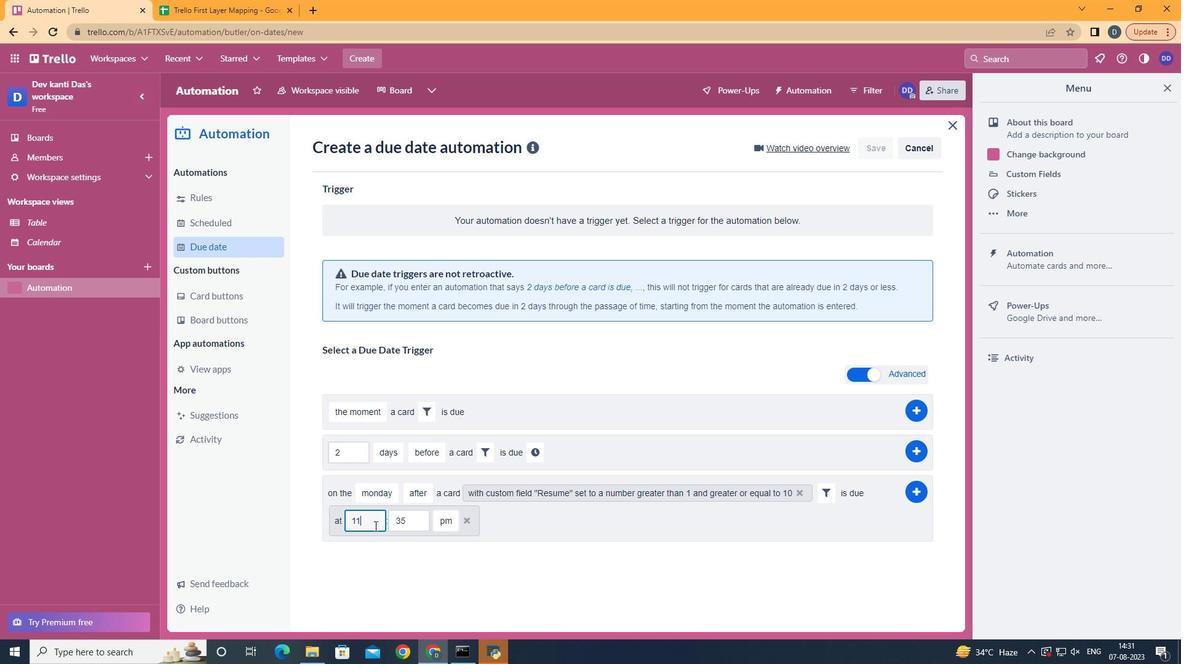 
Action: Mouse moved to (415, 510)
Screenshot: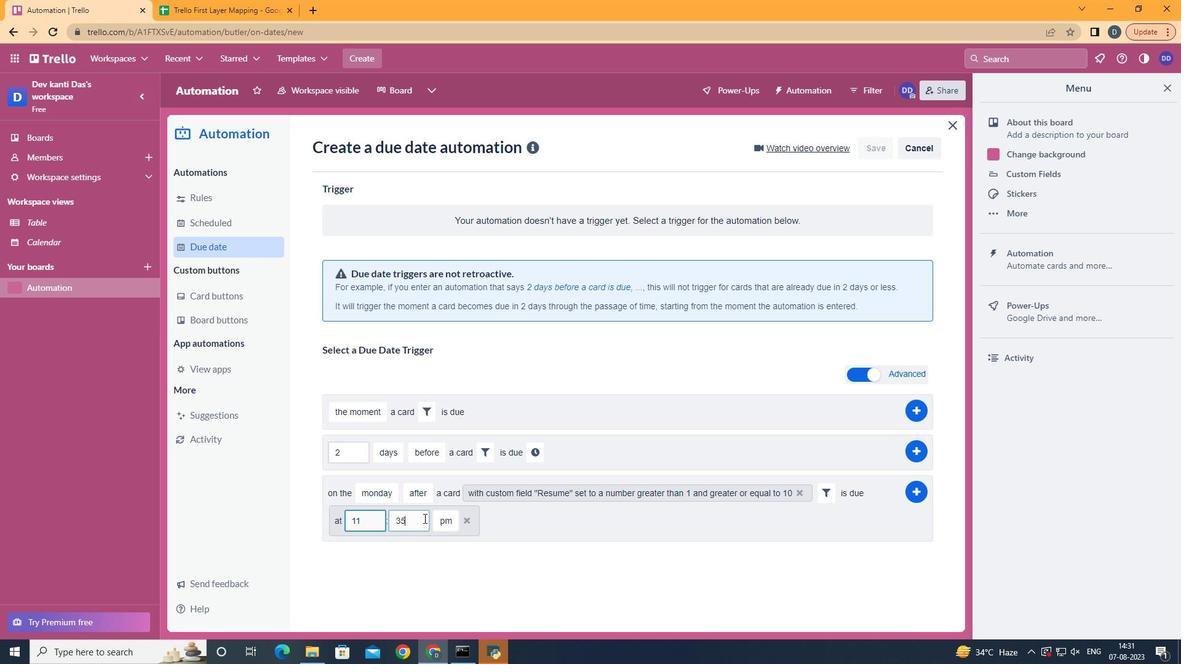 
Action: Mouse pressed left at (415, 510)
Screenshot: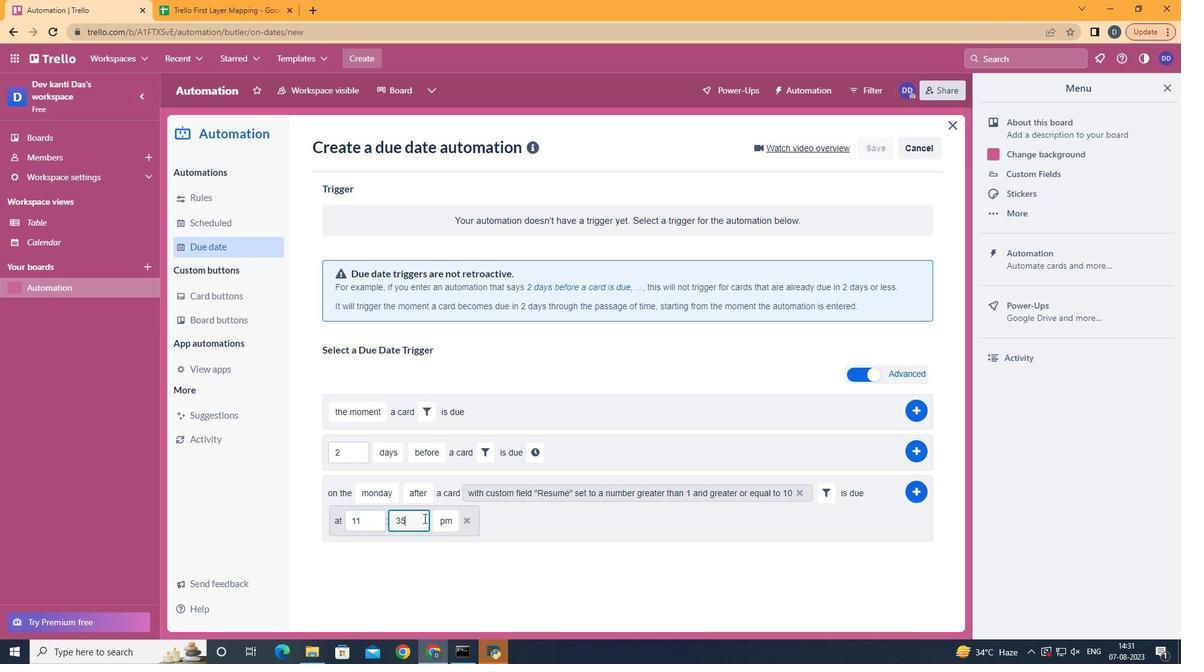 
Action: Key pressed <Key.backspace>
Screenshot: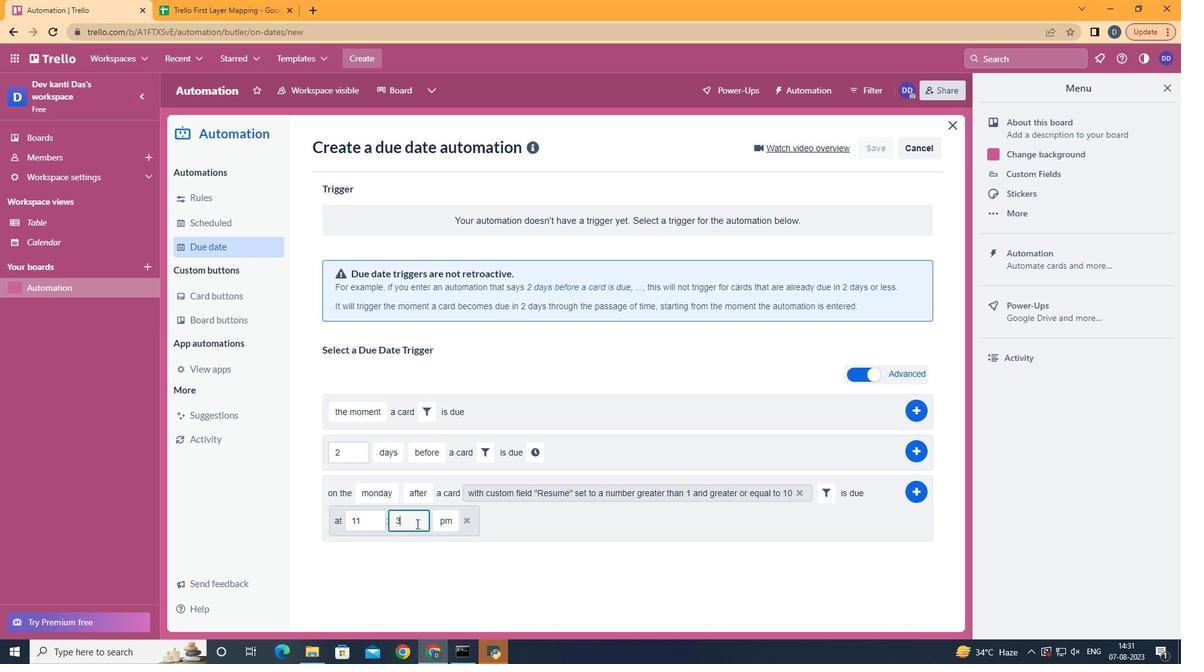 
Action: Mouse moved to (408, 516)
Screenshot: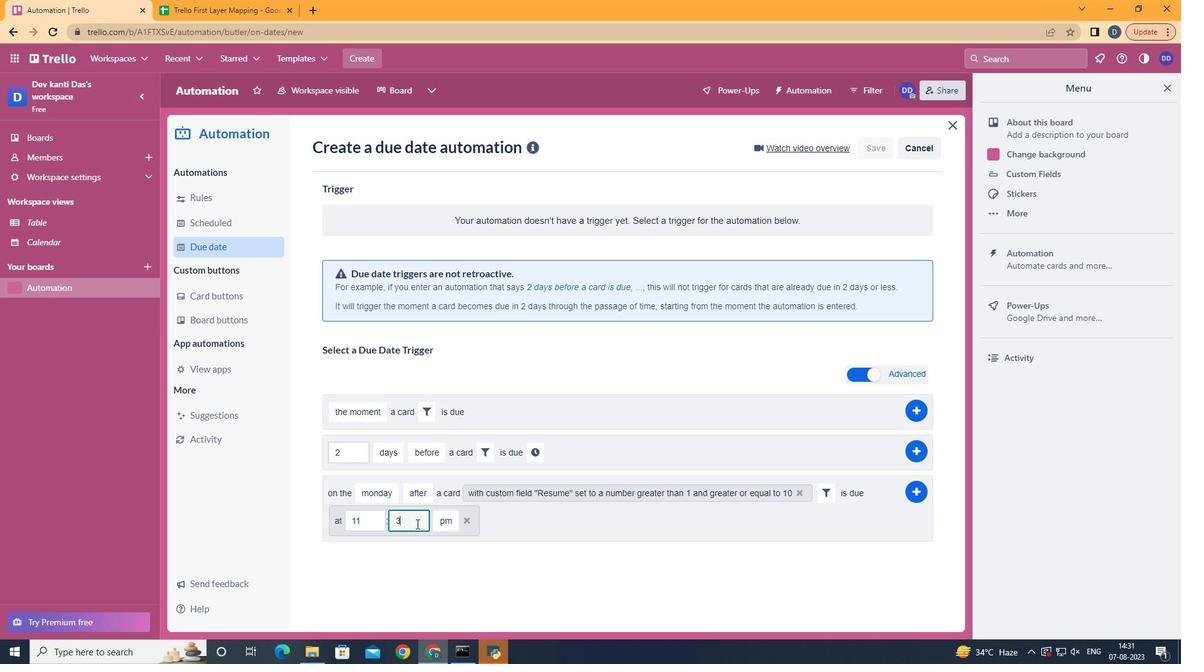 
Action: Key pressed <Key.backspace>00
Screenshot: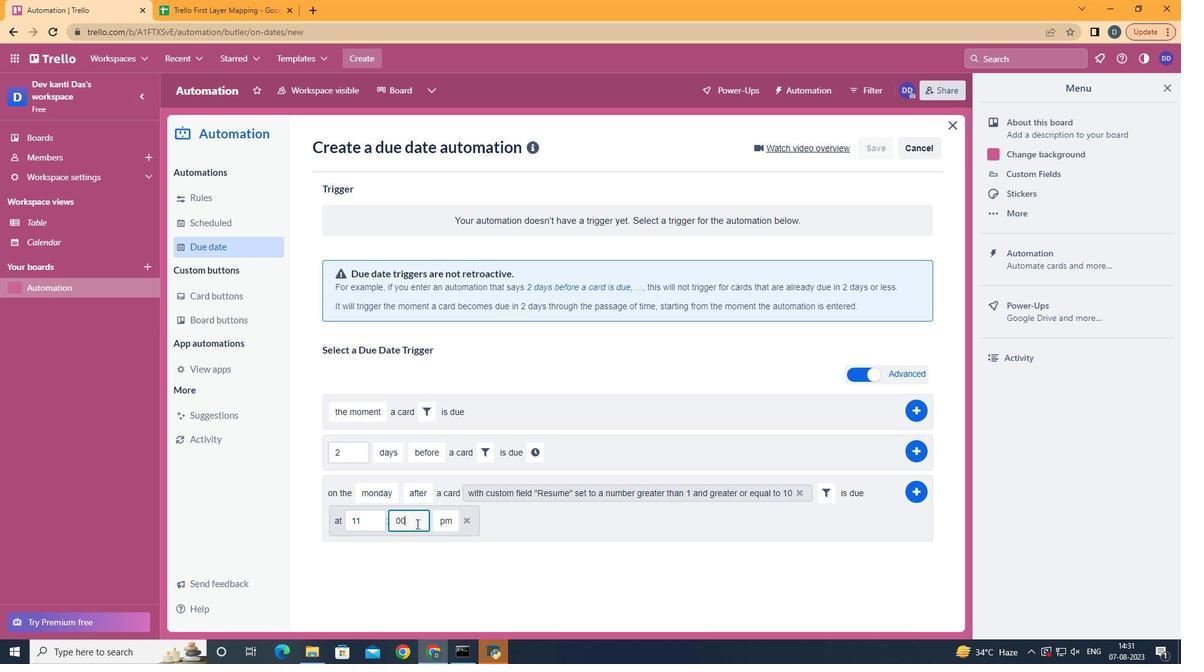
Action: Mouse moved to (436, 535)
Screenshot: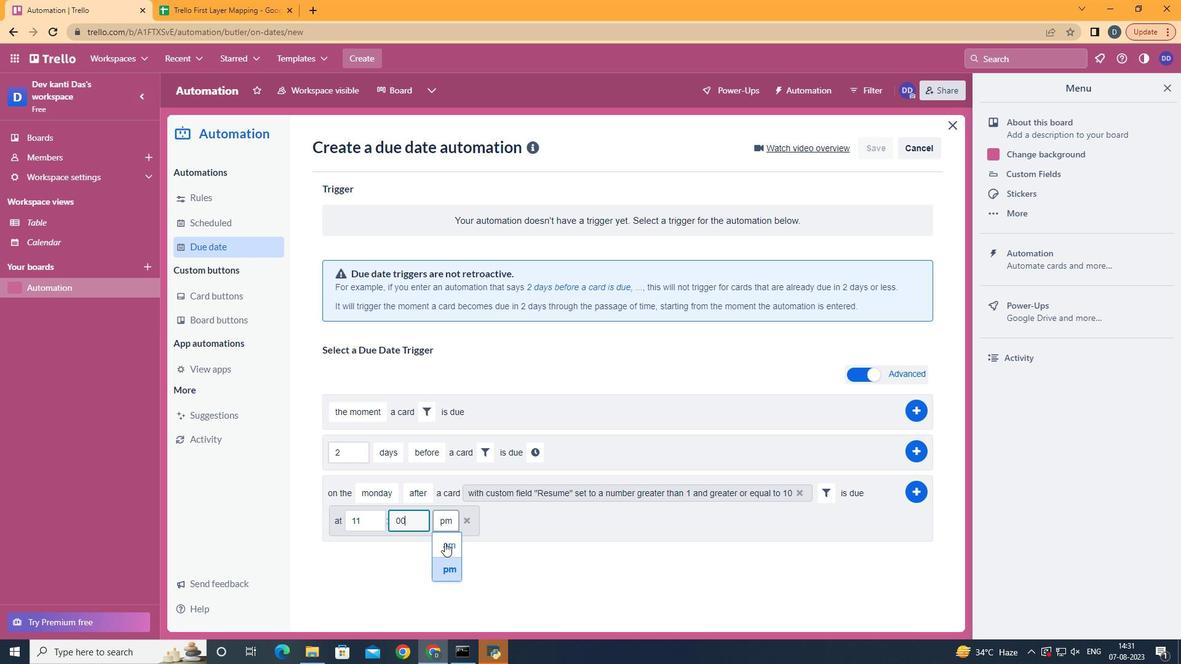 
Action: Mouse pressed left at (436, 535)
Screenshot: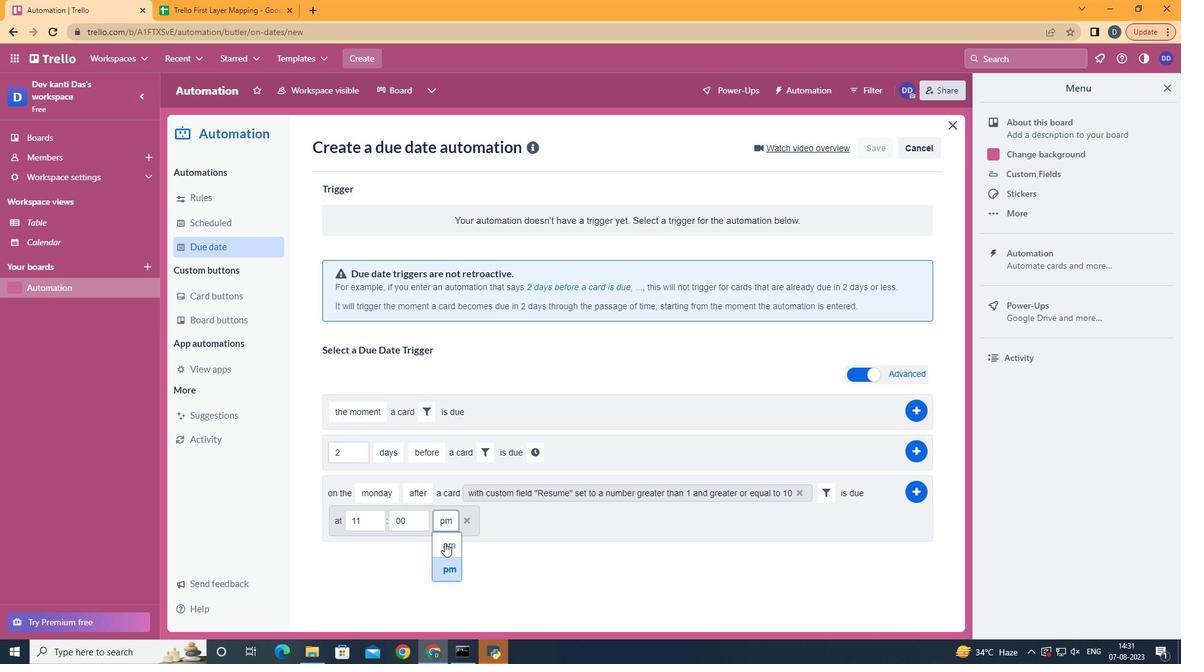 
Action: Mouse moved to (908, 483)
Screenshot: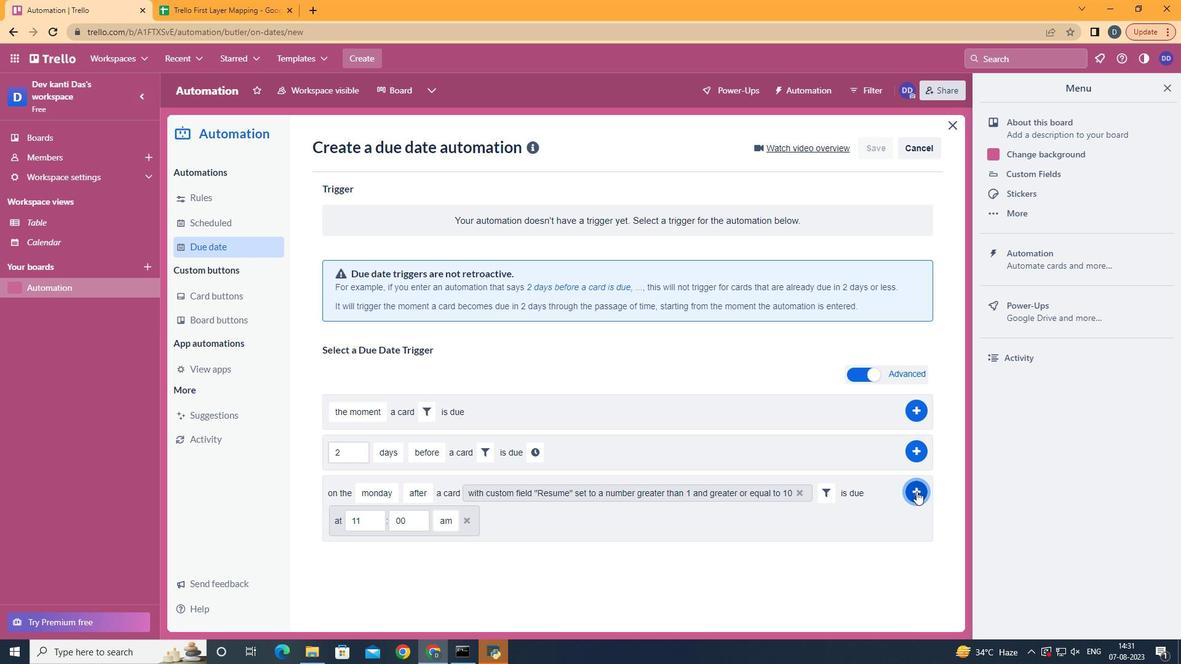 
Action: Mouse pressed left at (908, 483)
Screenshot: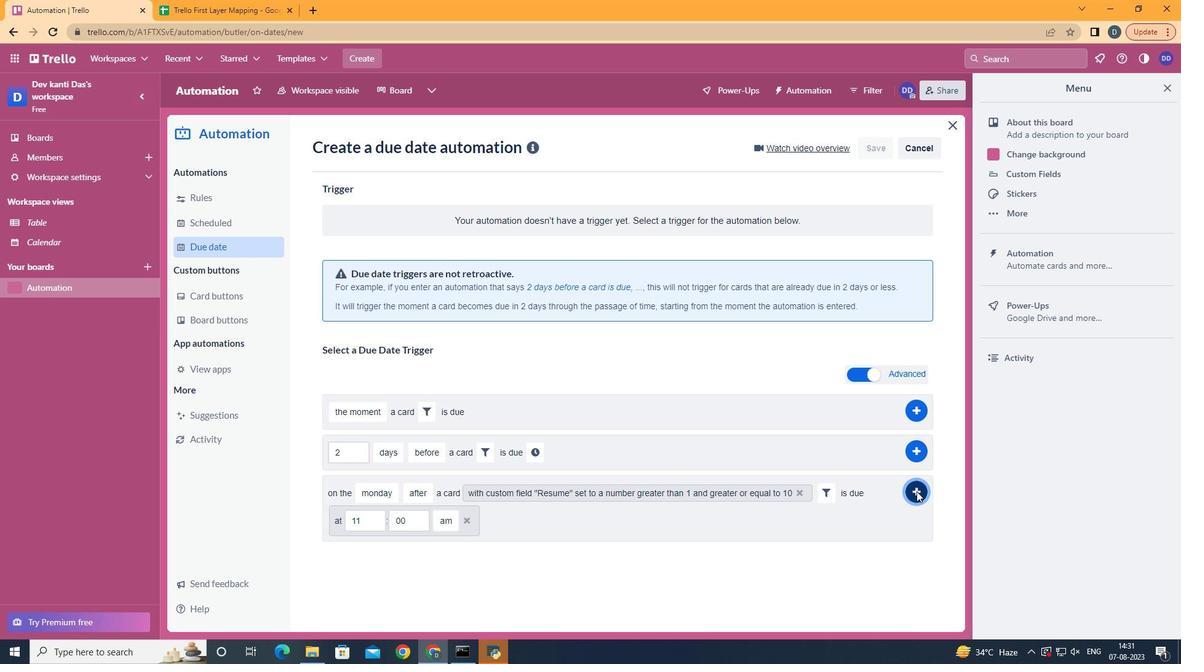 
Action: Mouse moved to (575, 203)
Screenshot: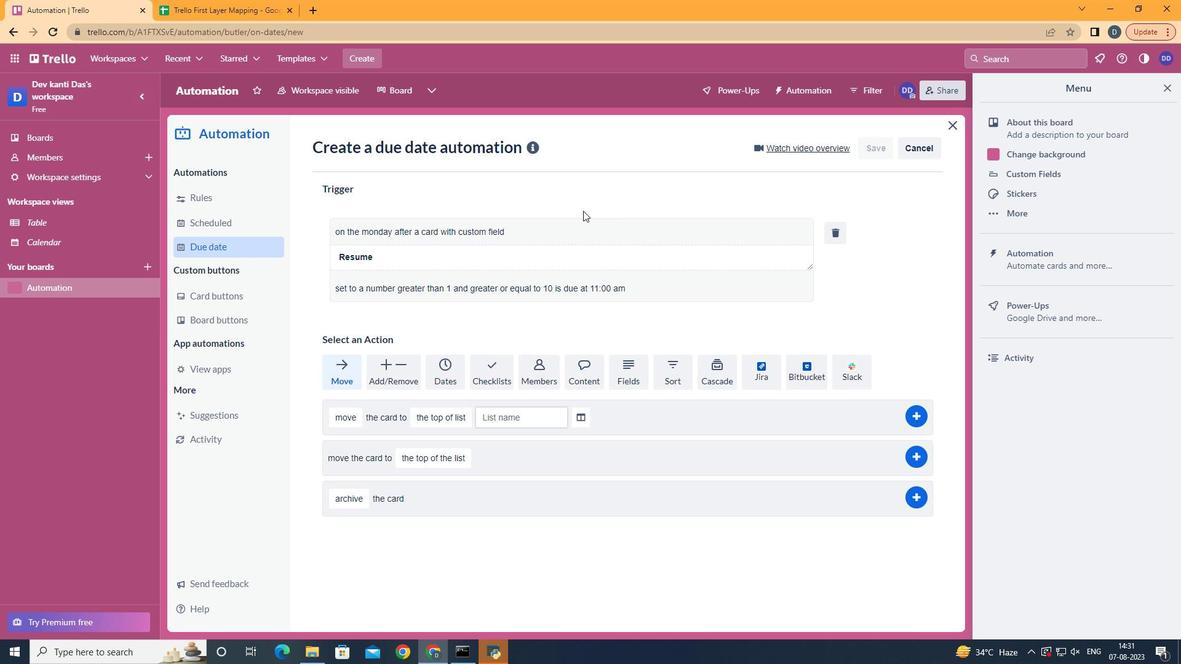 
